 Task: Find connections with filter location Manta with filter topic #coronaviruswith filter profile language English with filter current company AMOREPACIFIC with filter school Dr.Mahalingam College of Engineering and Technology with filter industry Individual and Family Services with filter service category Consulting with filter keywords title Telephone Operator
Action: Mouse moved to (551, 75)
Screenshot: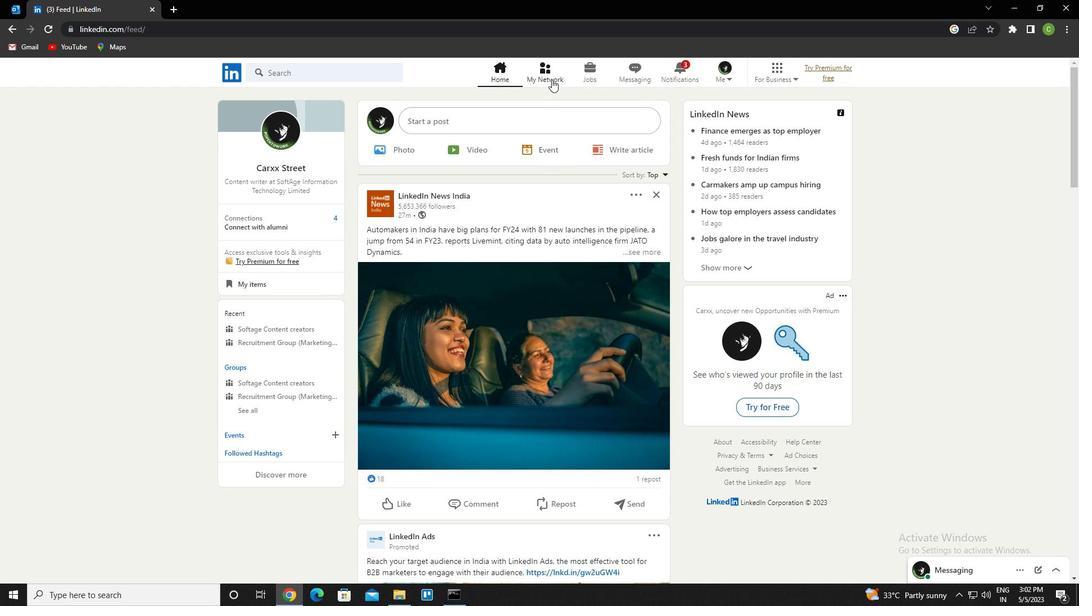 
Action: Mouse pressed left at (551, 75)
Screenshot: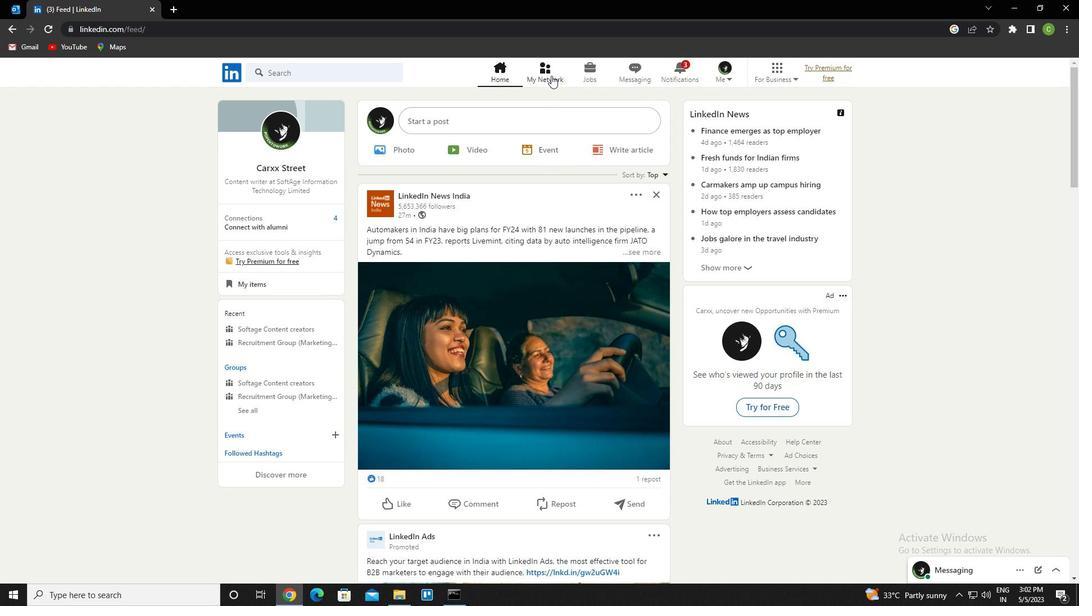 
Action: Mouse moved to (327, 138)
Screenshot: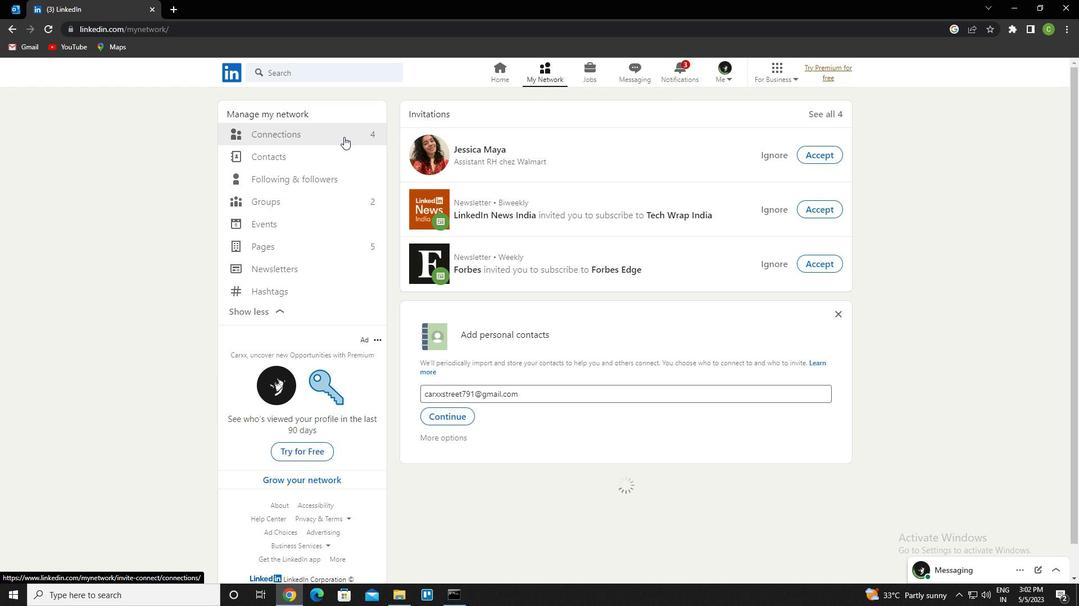 
Action: Mouse pressed left at (327, 138)
Screenshot: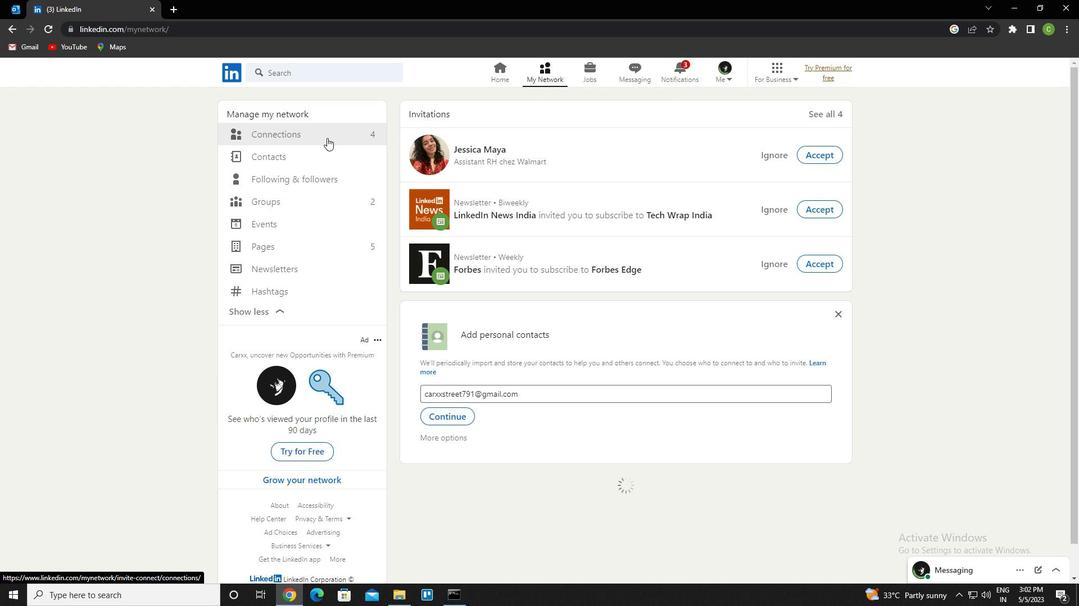 
Action: Mouse moved to (635, 129)
Screenshot: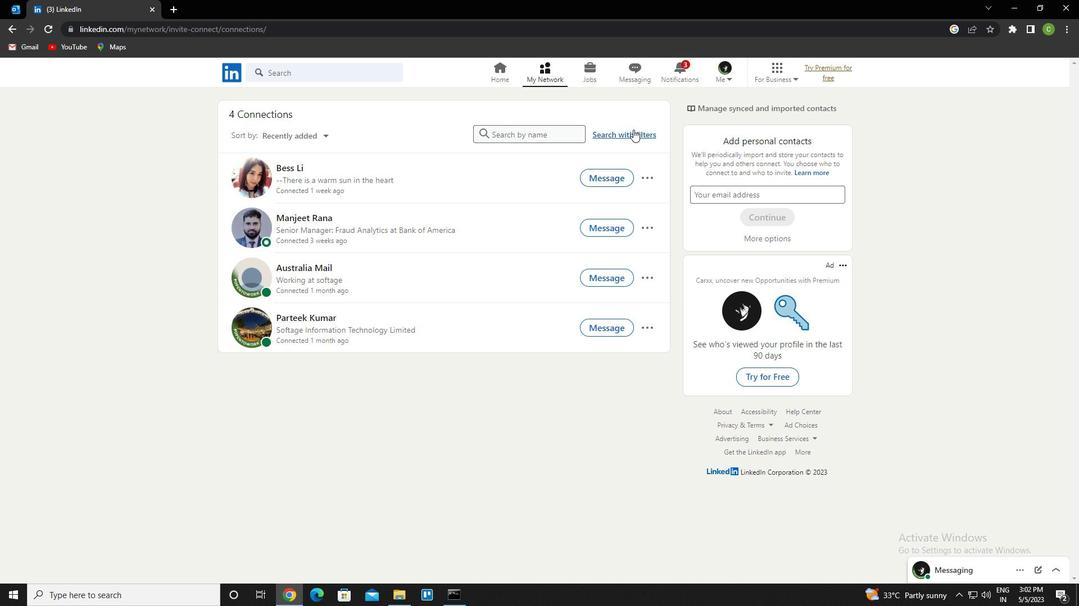 
Action: Mouse pressed left at (635, 129)
Screenshot: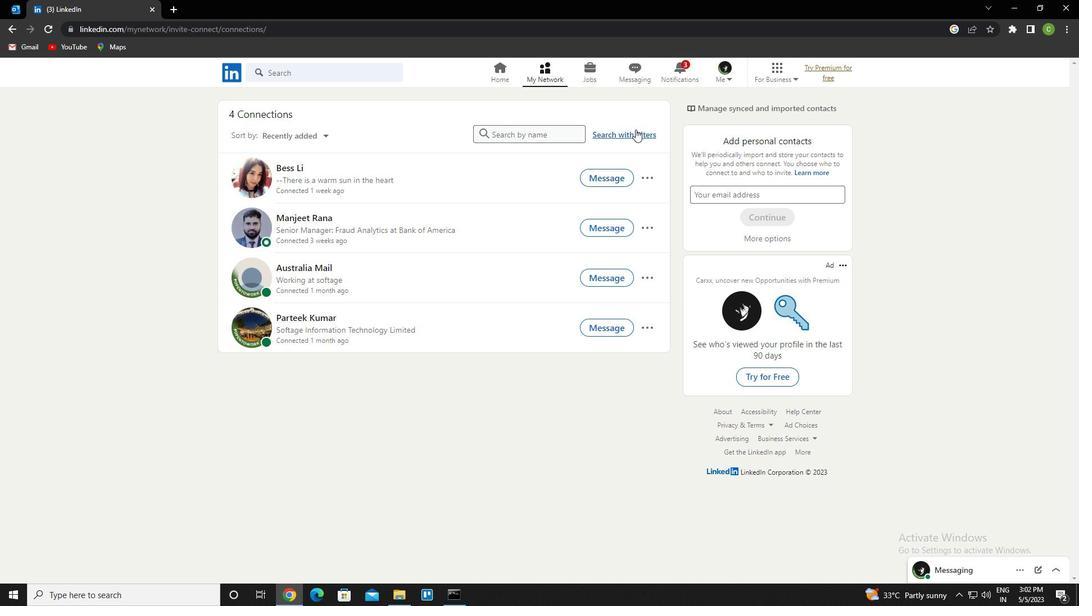 
Action: Mouse moved to (574, 102)
Screenshot: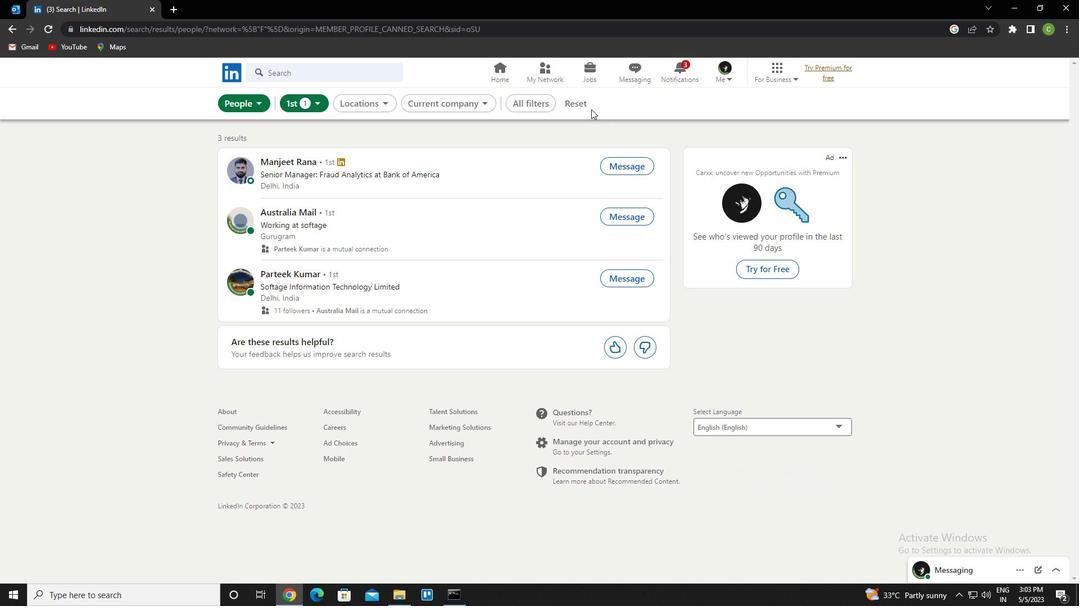 
Action: Mouse pressed left at (574, 102)
Screenshot: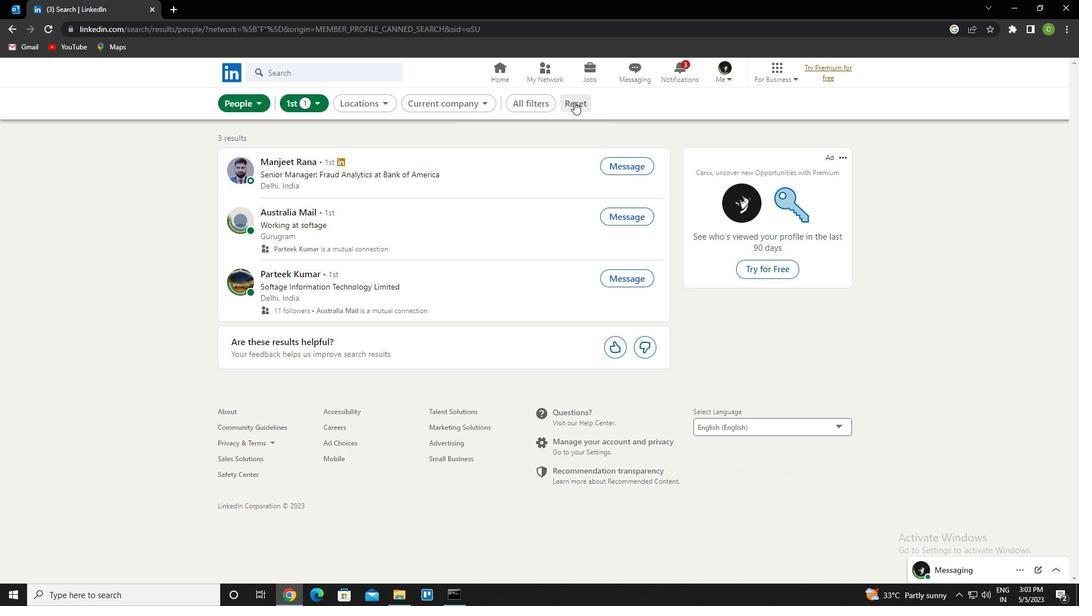
Action: Mouse moved to (564, 104)
Screenshot: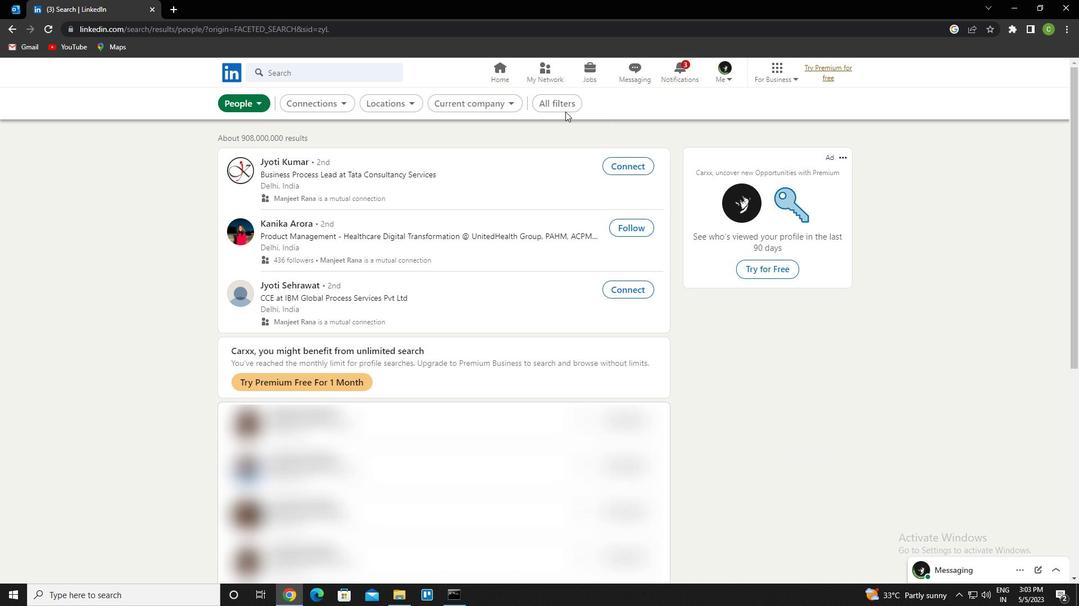 
Action: Mouse pressed left at (564, 104)
Screenshot: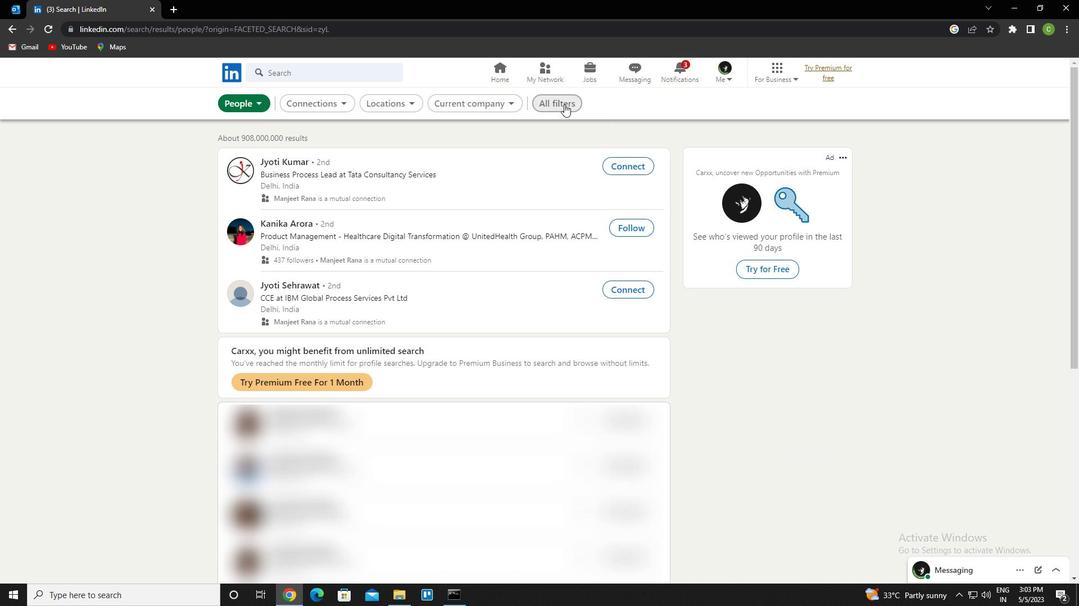
Action: Mouse moved to (880, 404)
Screenshot: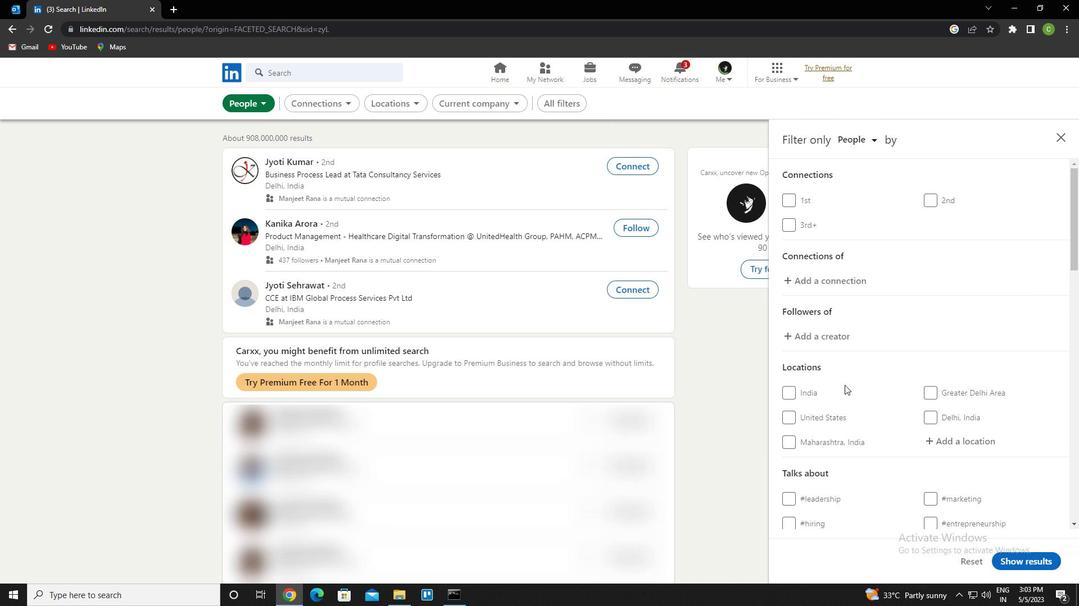 
Action: Mouse scrolled (880, 403) with delta (0, 0)
Screenshot: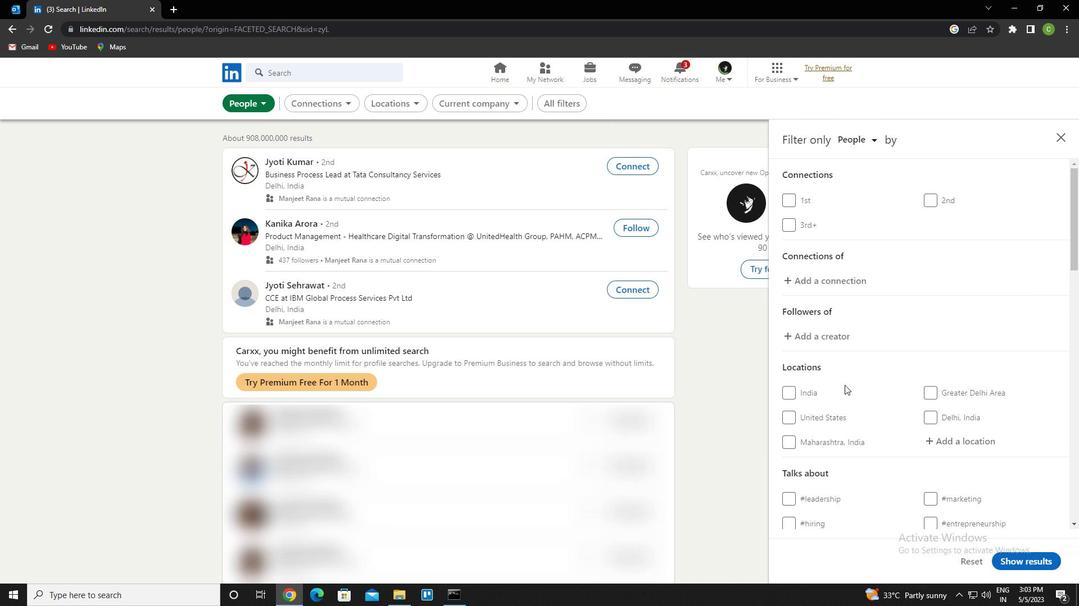 
Action: Mouse scrolled (880, 403) with delta (0, 0)
Screenshot: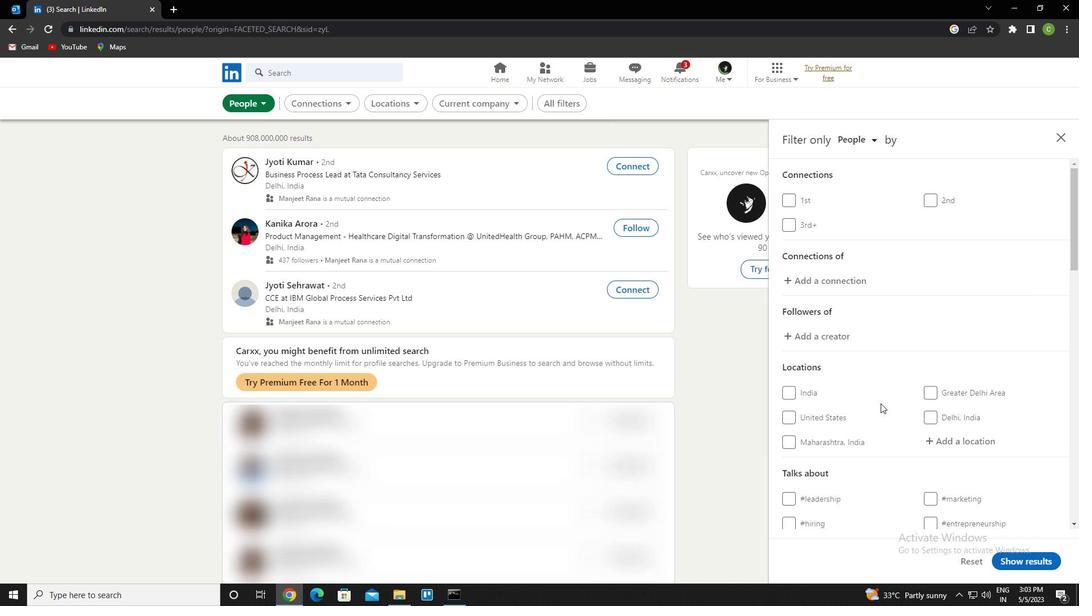 
Action: Mouse moved to (968, 327)
Screenshot: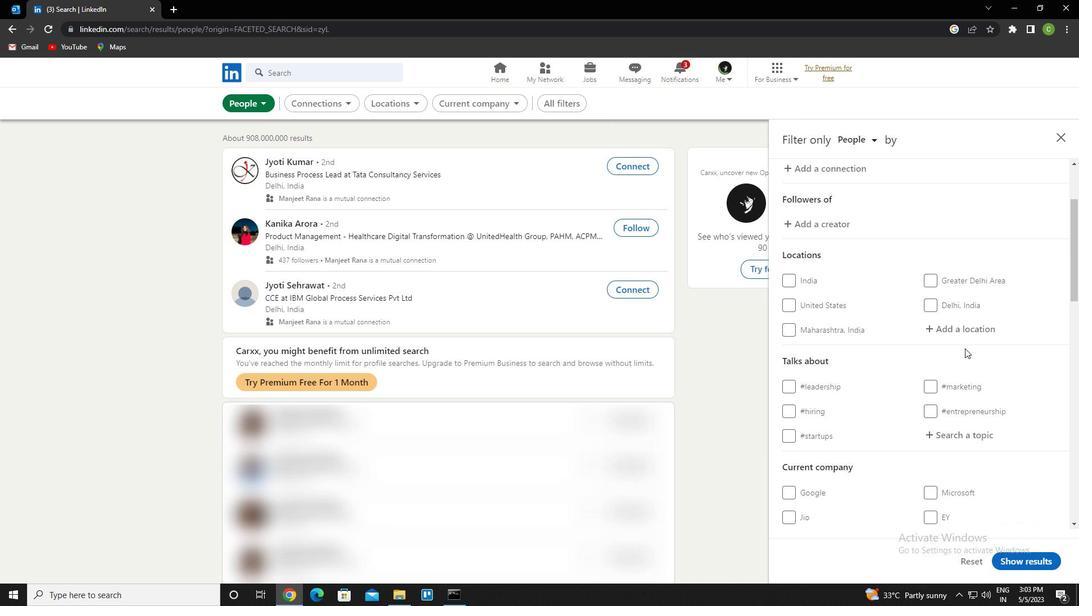 
Action: Mouse pressed left at (968, 327)
Screenshot: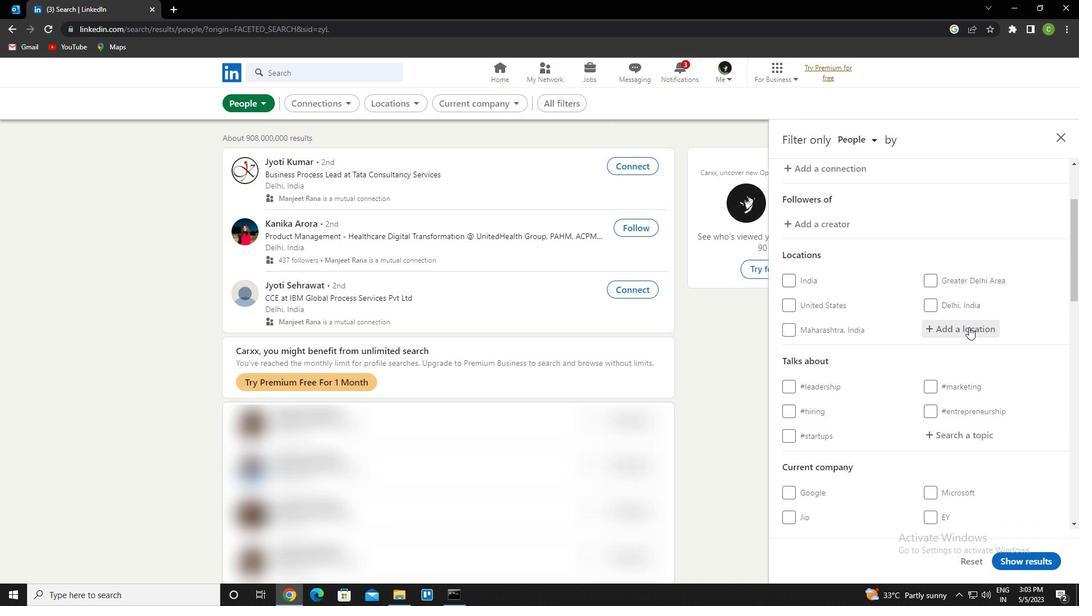 
Action: Key pressed <Key.caps_lock>m<Key.caps_lock>anta<Key.down><Key.enter>
Screenshot: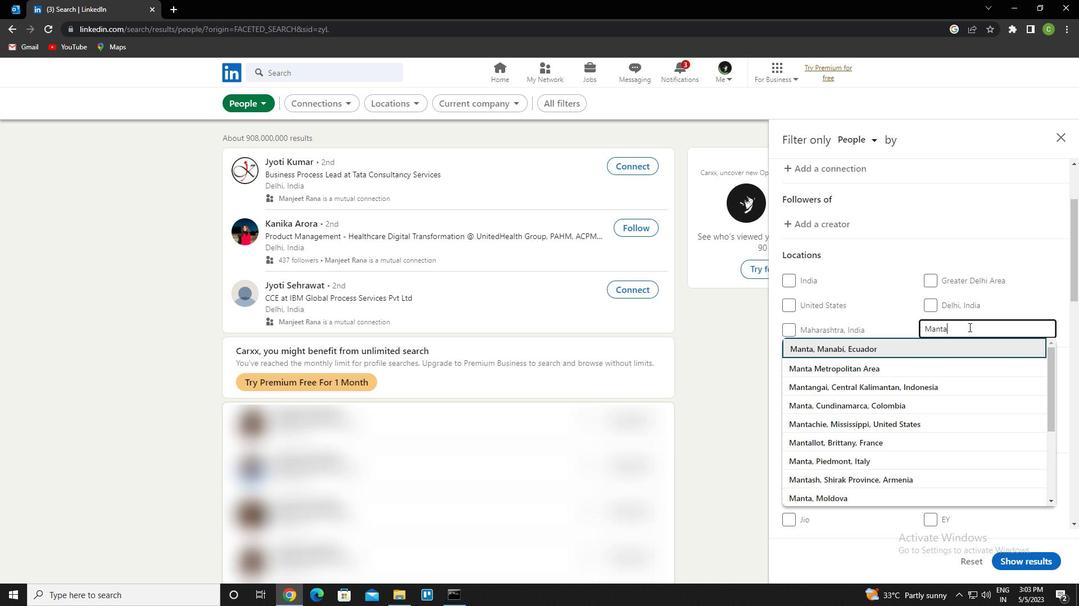 
Action: Mouse scrolled (968, 327) with delta (0, 0)
Screenshot: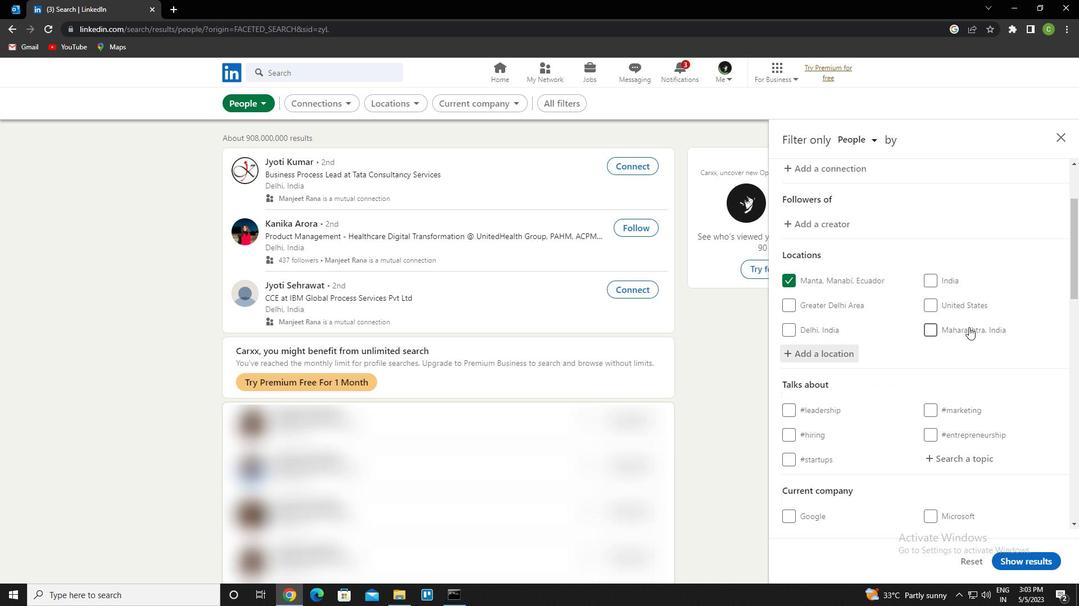 
Action: Mouse moved to (964, 402)
Screenshot: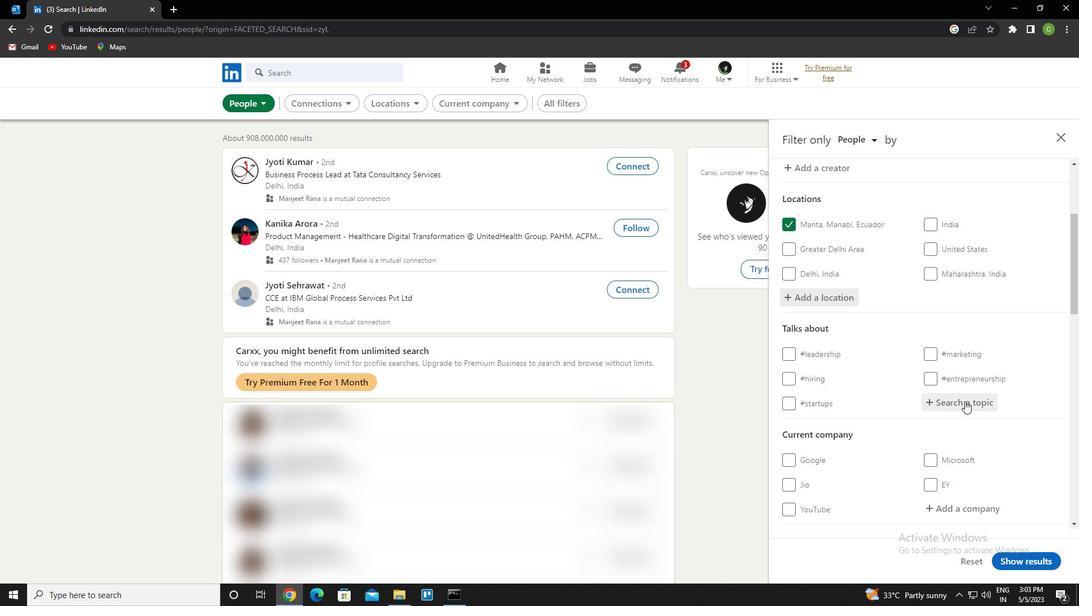
Action: Mouse pressed left at (964, 402)
Screenshot: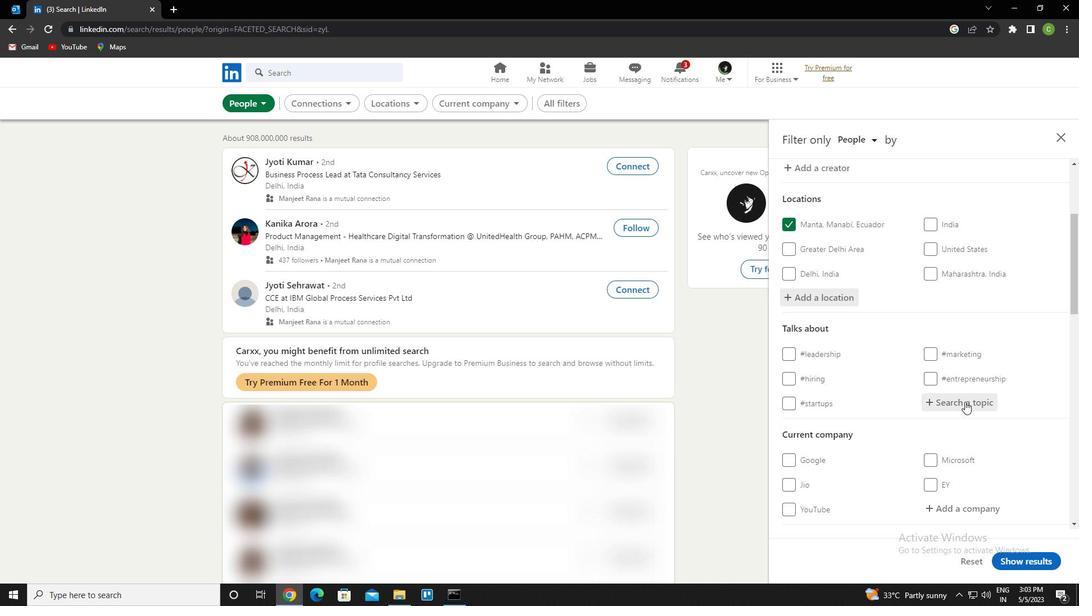
Action: Key pressed coronavirus<Key.left><Key.shift><Key.shift><Key.shift><Key.shift><Key.shift><Key.shift><Key.shift><Key.shift><Key.shift><Key.shift><Key.shift><Key.shift><Key.shift><Key.shift><Key.shift><Key.shift><Key.shift><Key.shift><Key.shift><Key.shift>ctrl+3<Key.enter>
Screenshot: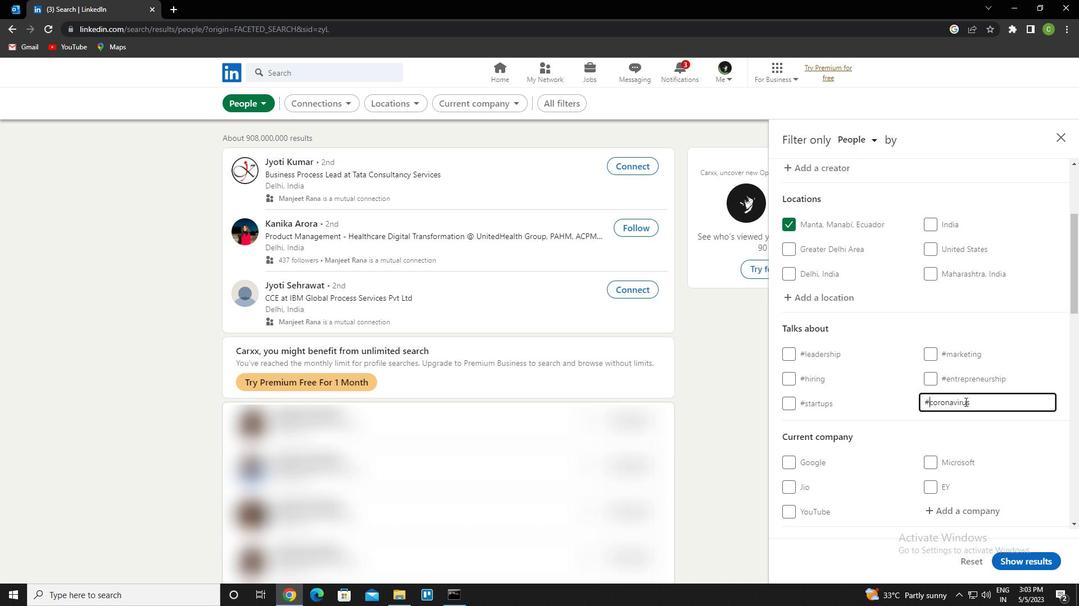 
Action: Mouse moved to (981, 378)
Screenshot: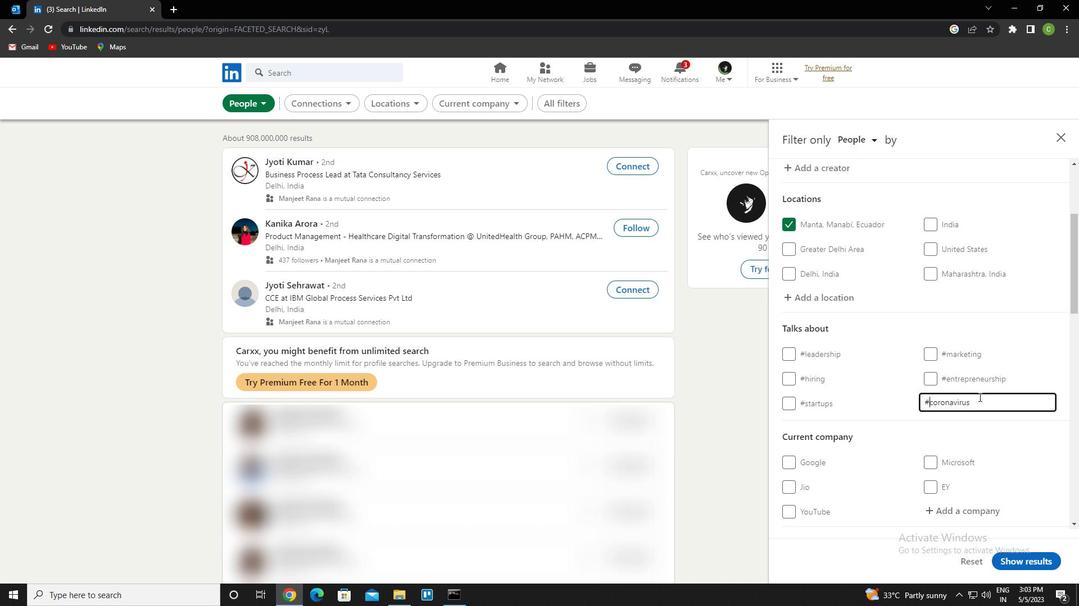 
Action: Mouse scrolled (981, 378) with delta (0, 0)
Screenshot: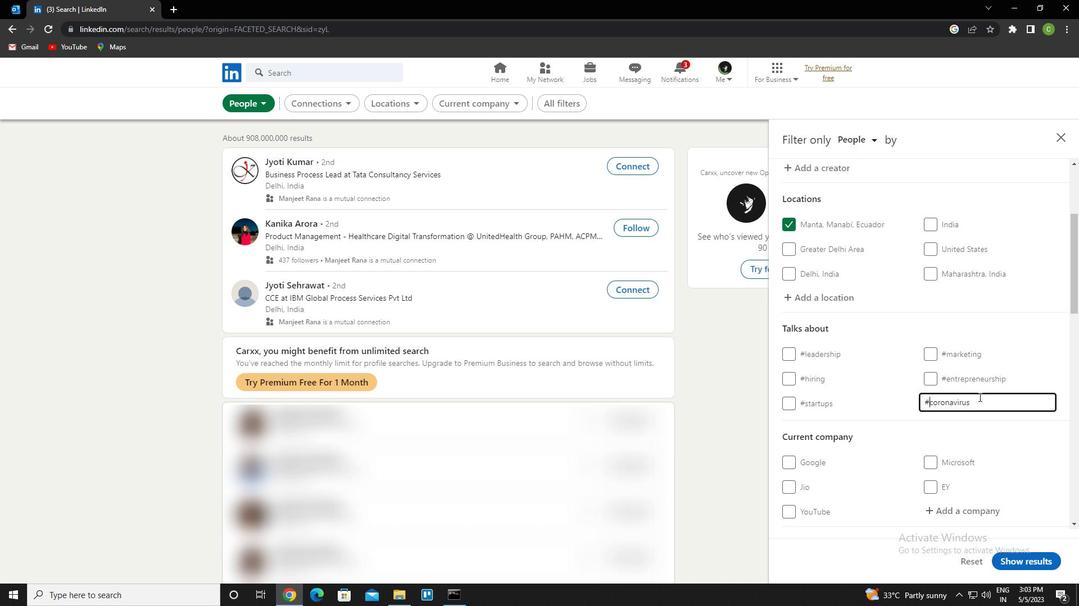 
Action: Mouse moved to (943, 365)
Screenshot: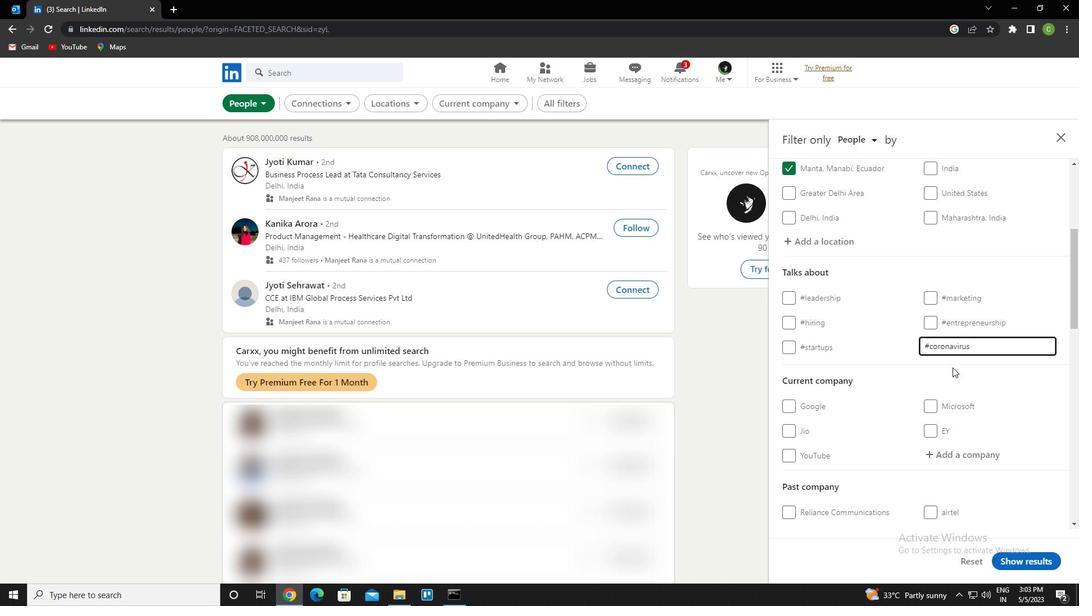 
Action: Mouse scrolled (943, 365) with delta (0, 0)
Screenshot: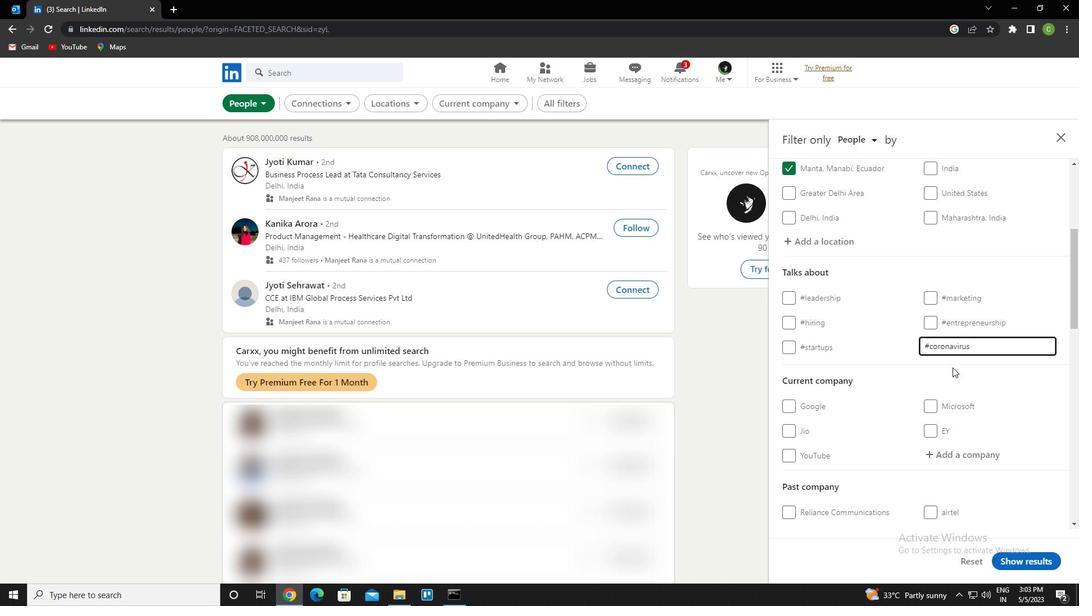 
Action: Mouse moved to (939, 365)
Screenshot: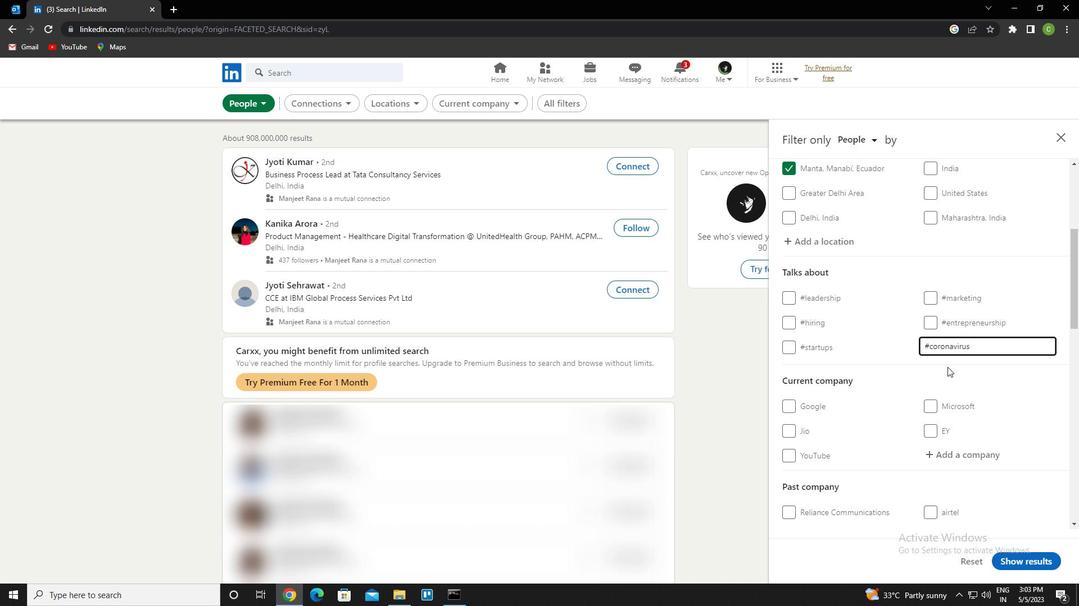 
Action: Mouse scrolled (939, 365) with delta (0, 0)
Screenshot: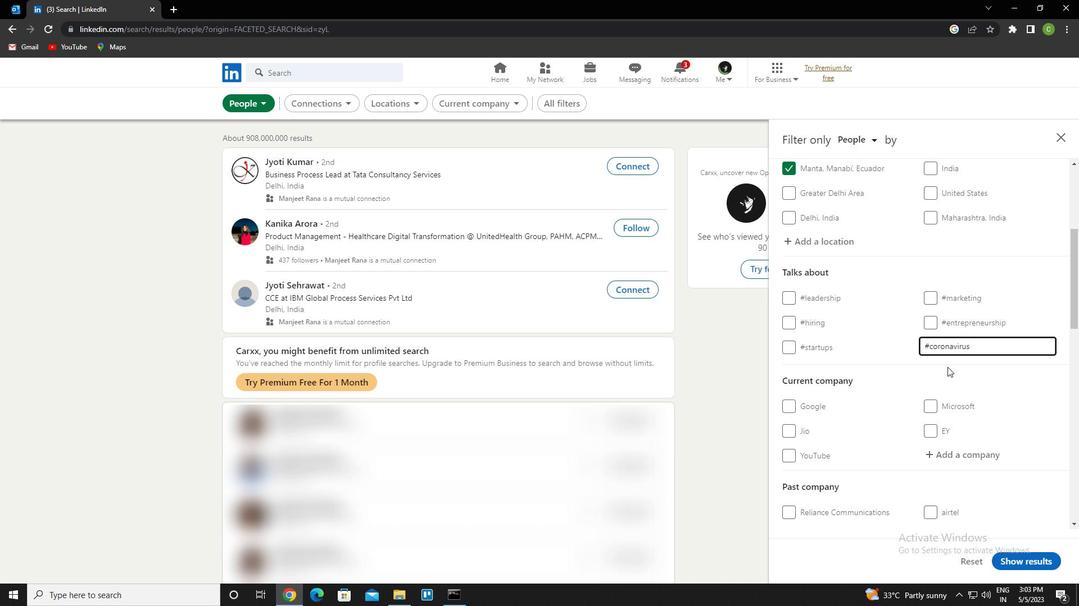 
Action: Mouse moved to (938, 365)
Screenshot: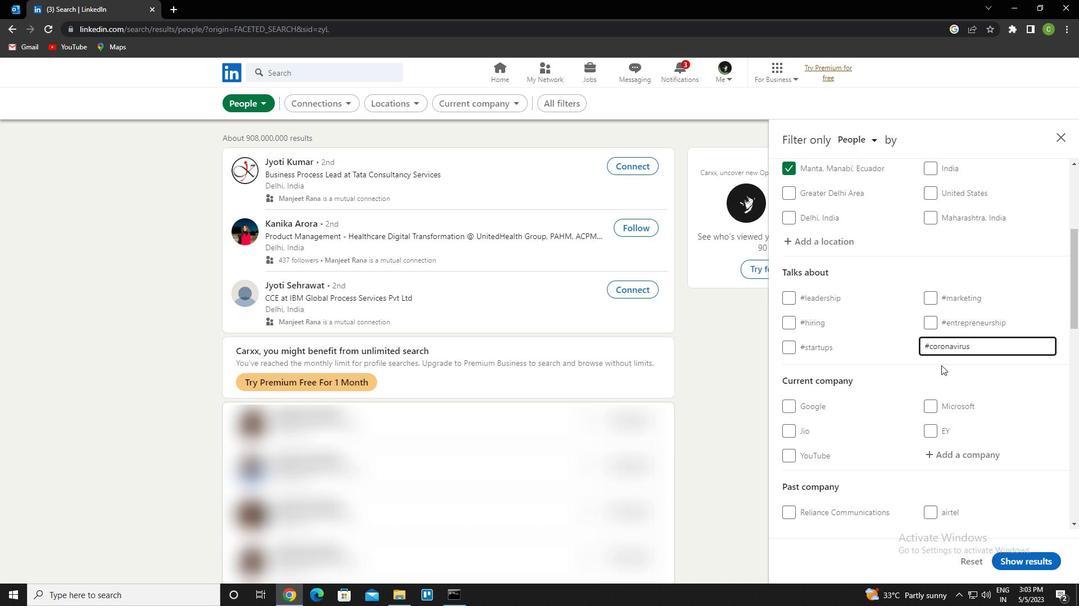 
Action: Mouse scrolled (938, 365) with delta (0, 0)
Screenshot: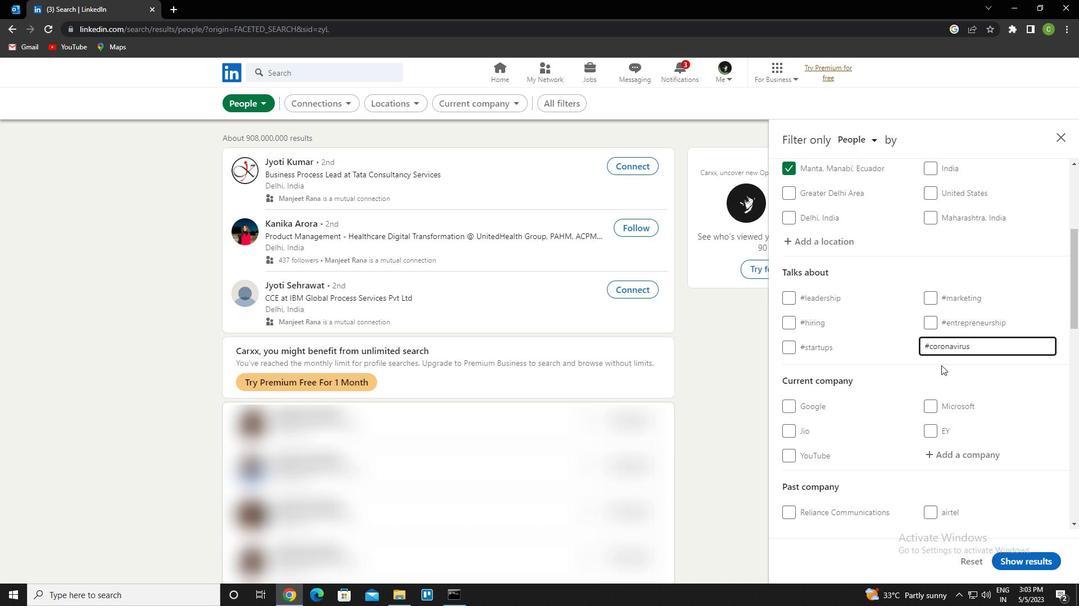 
Action: Mouse moved to (934, 364)
Screenshot: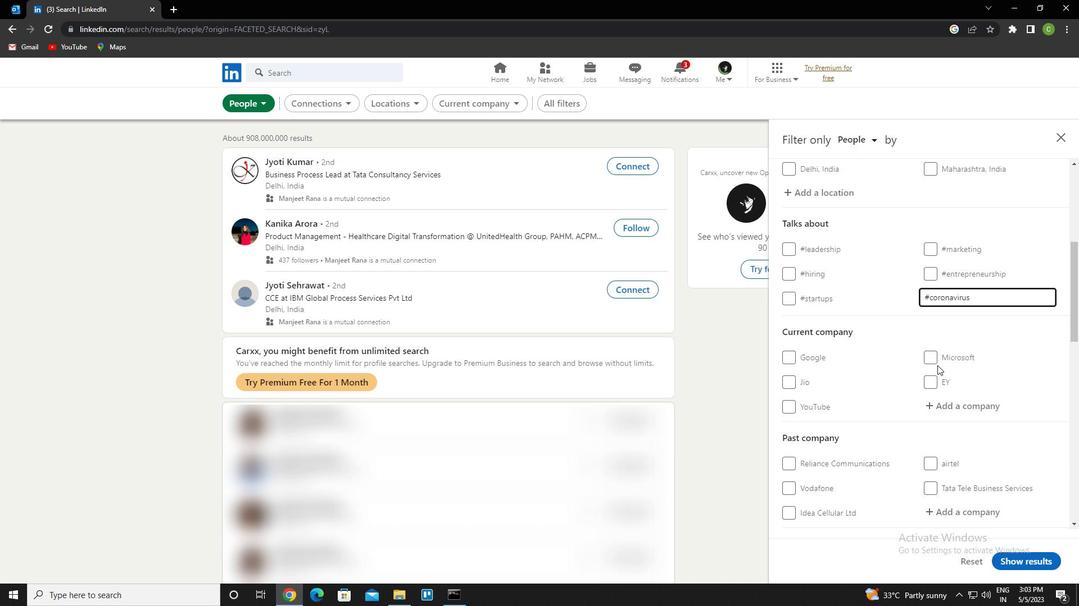 
Action: Mouse scrolled (934, 363) with delta (0, 0)
Screenshot: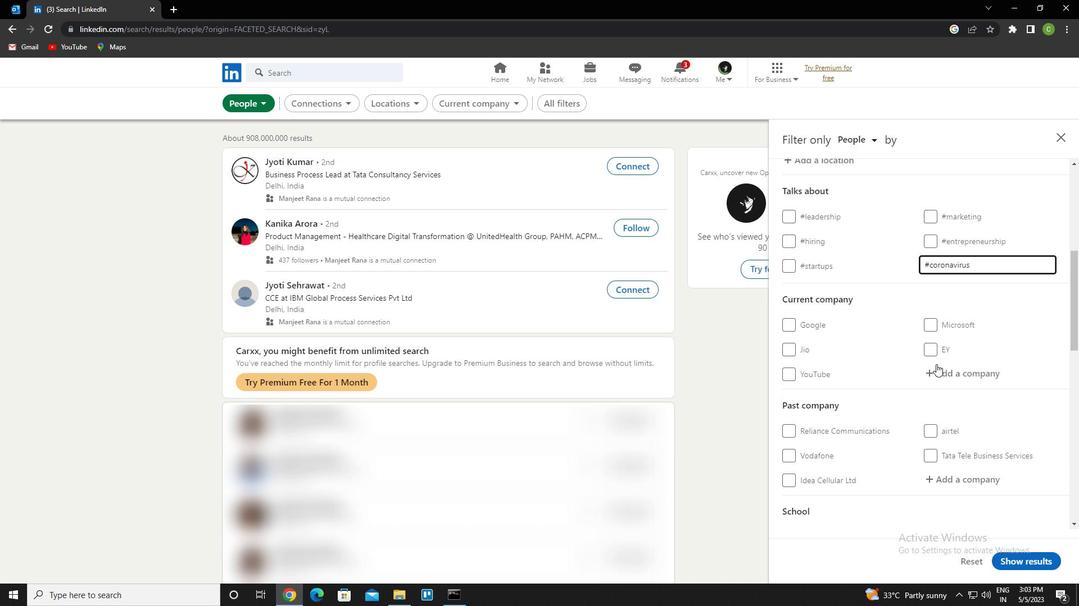 
Action: Mouse moved to (932, 364)
Screenshot: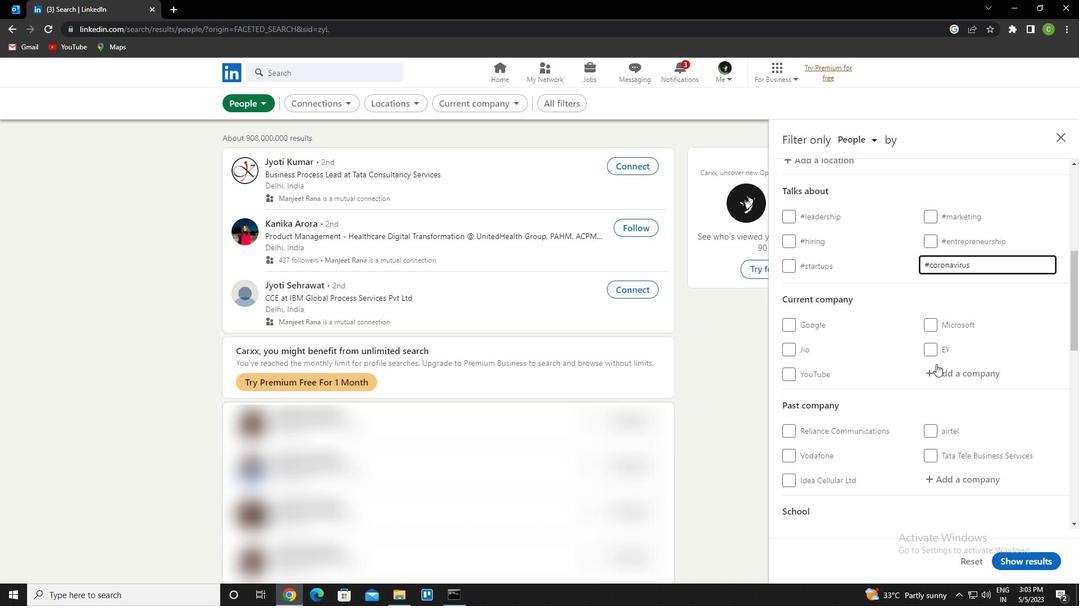 
Action: Mouse scrolled (932, 363) with delta (0, 0)
Screenshot: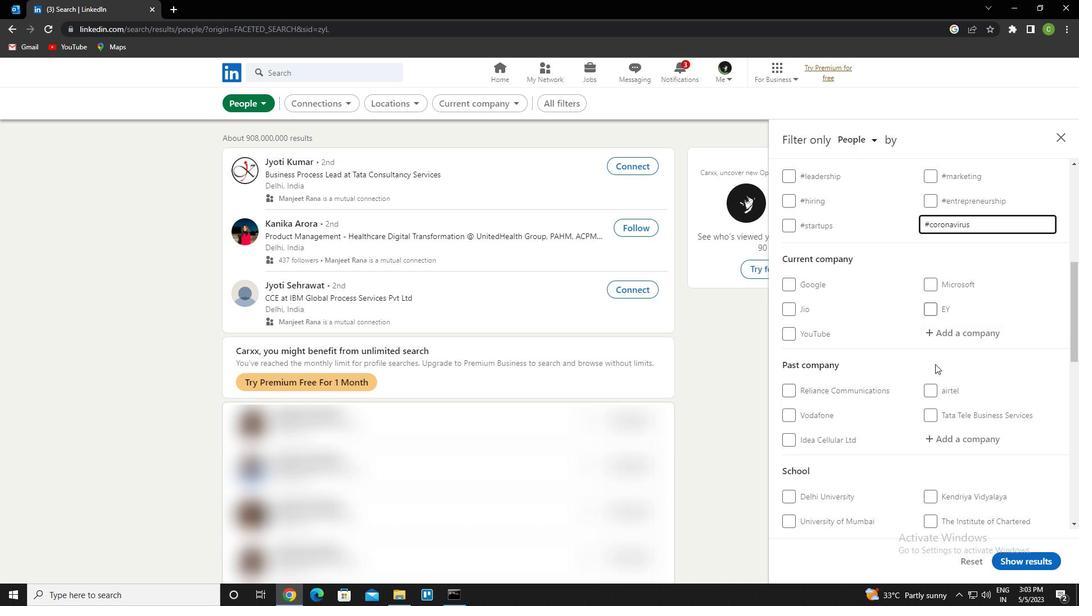 
Action: Mouse moved to (932, 364)
Screenshot: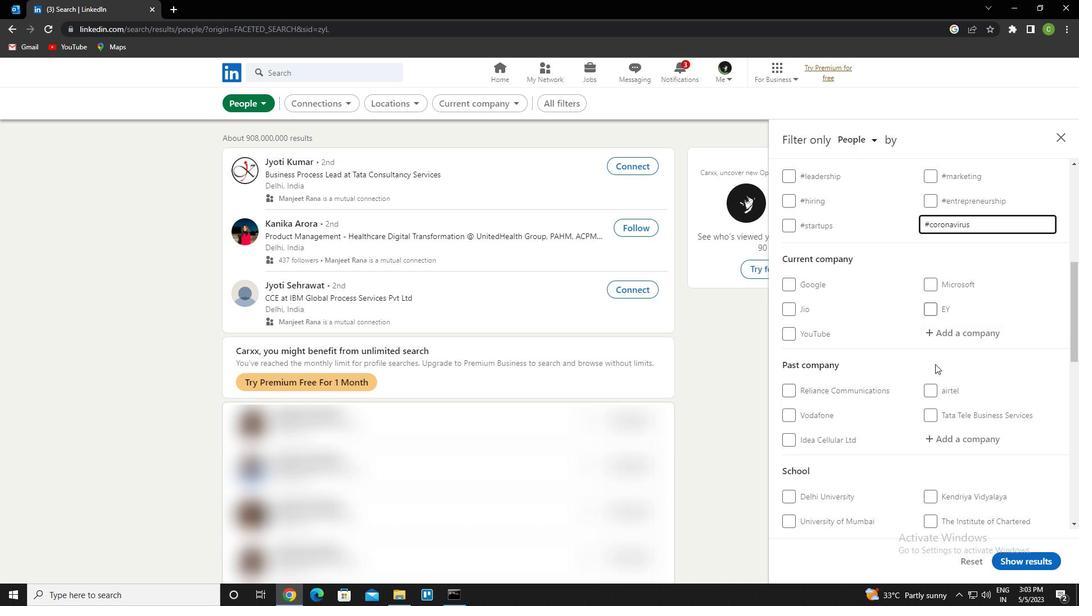 
Action: Mouse scrolled (932, 363) with delta (0, 0)
Screenshot: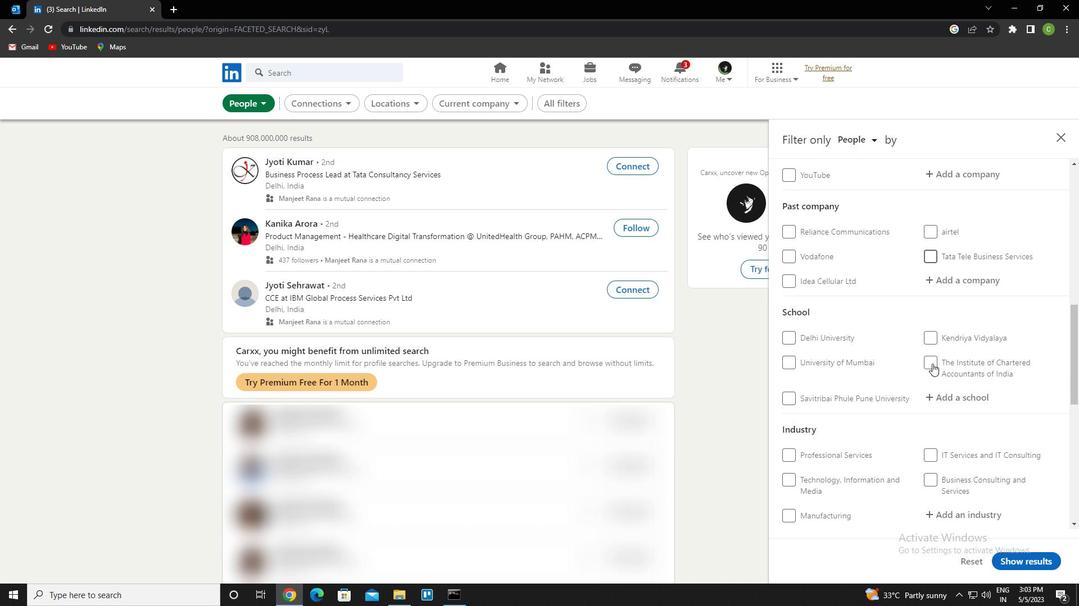 
Action: Mouse moved to (930, 364)
Screenshot: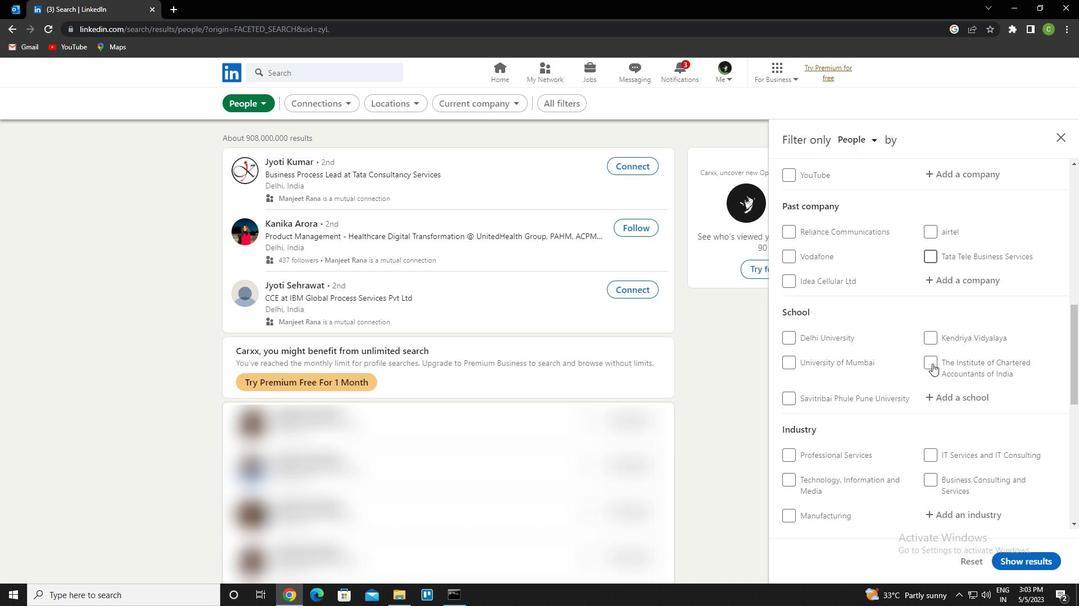 
Action: Mouse scrolled (930, 363) with delta (0, 0)
Screenshot: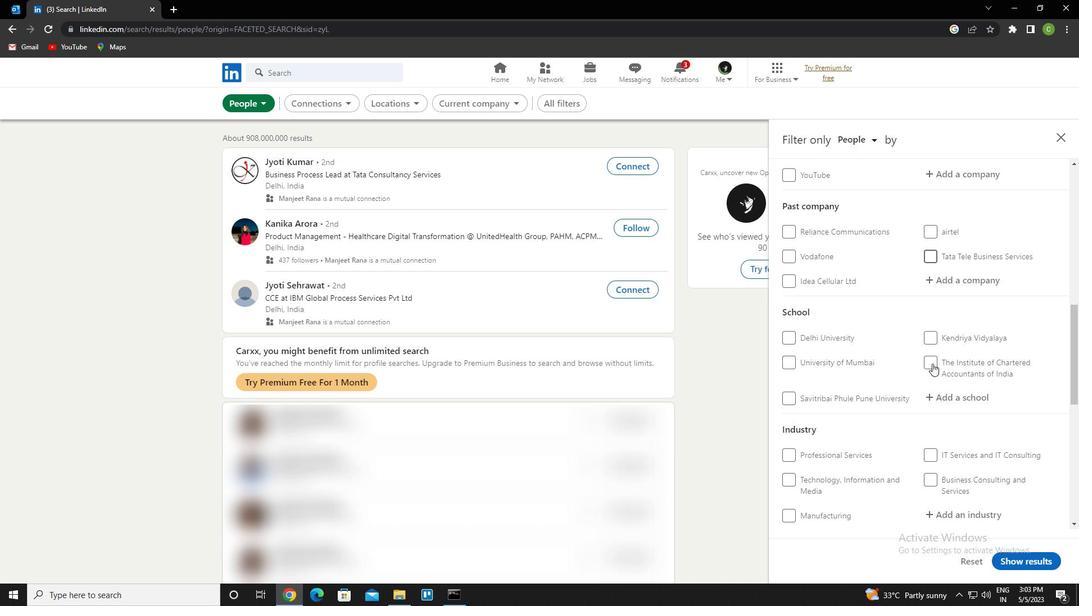 
Action: Mouse moved to (923, 370)
Screenshot: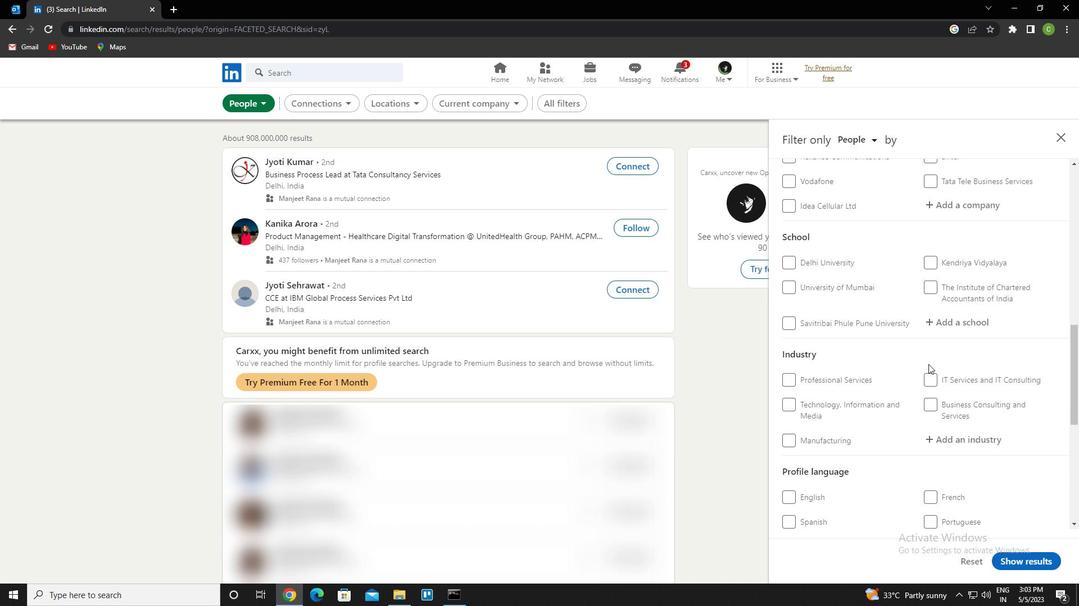 
Action: Mouse scrolled (923, 370) with delta (0, 0)
Screenshot: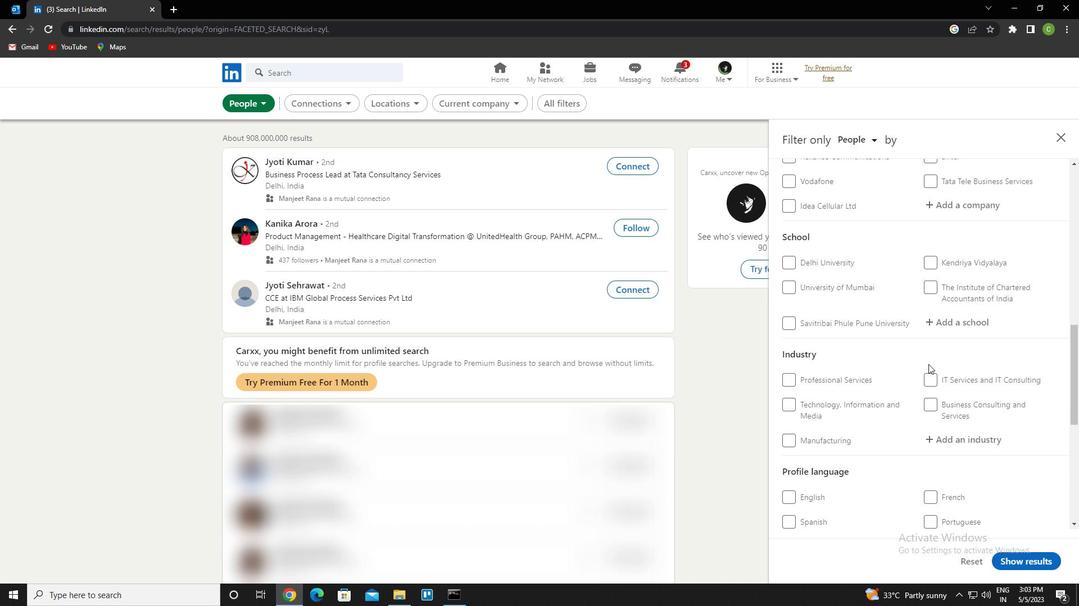 
Action: Mouse moved to (791, 404)
Screenshot: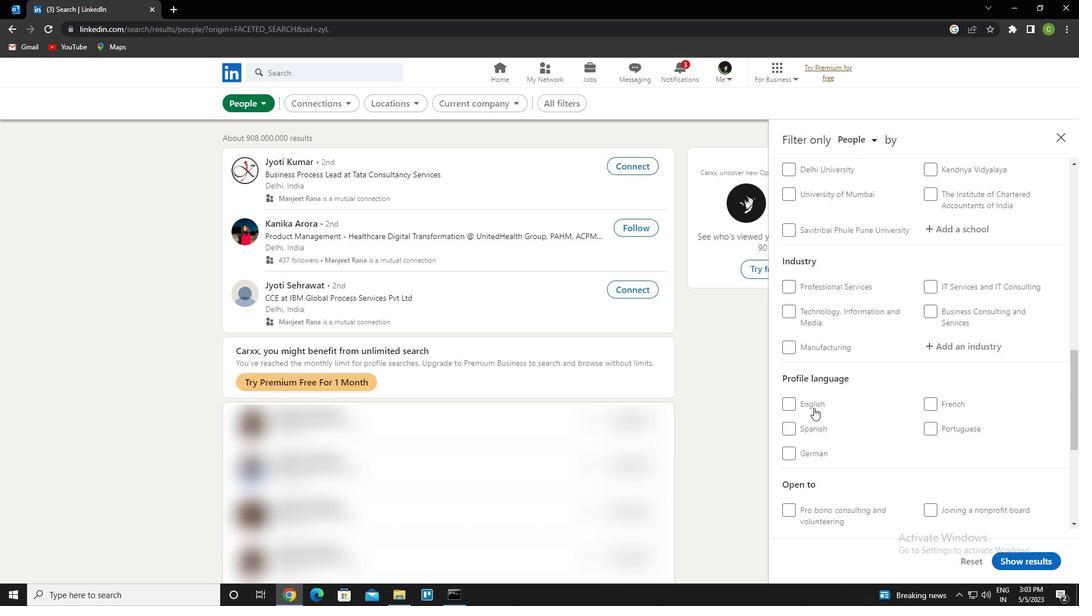 
Action: Mouse pressed left at (791, 404)
Screenshot: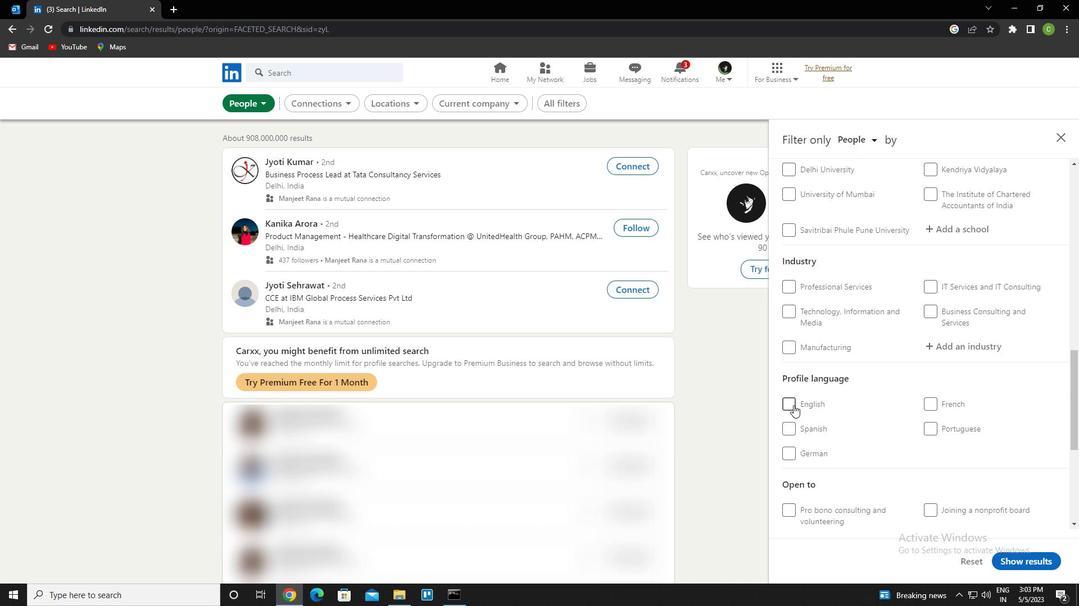 
Action: Mouse moved to (854, 396)
Screenshot: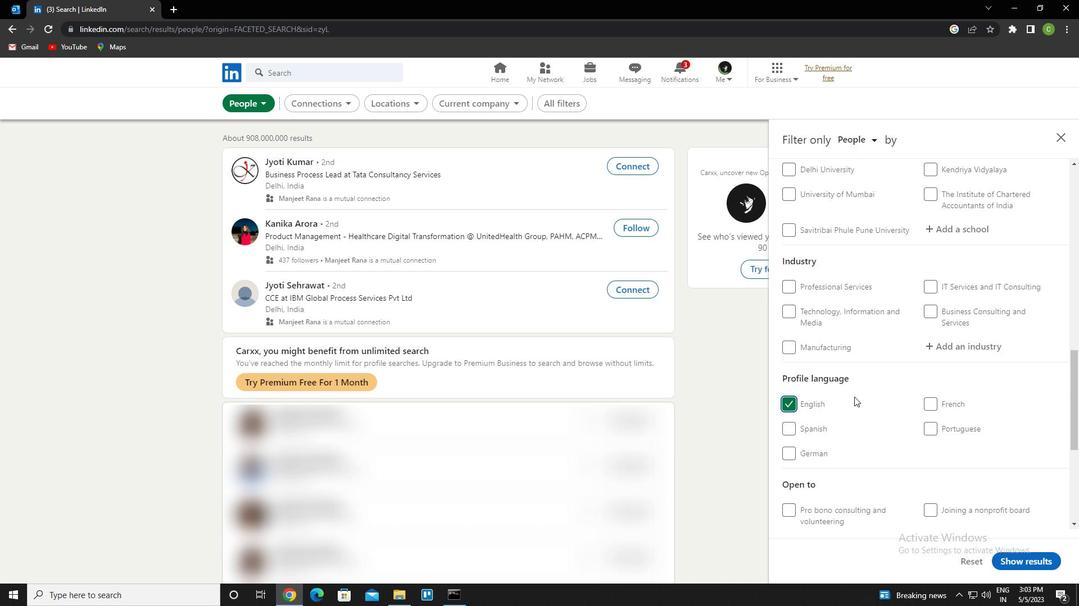 
Action: Mouse scrolled (854, 396) with delta (0, 0)
Screenshot: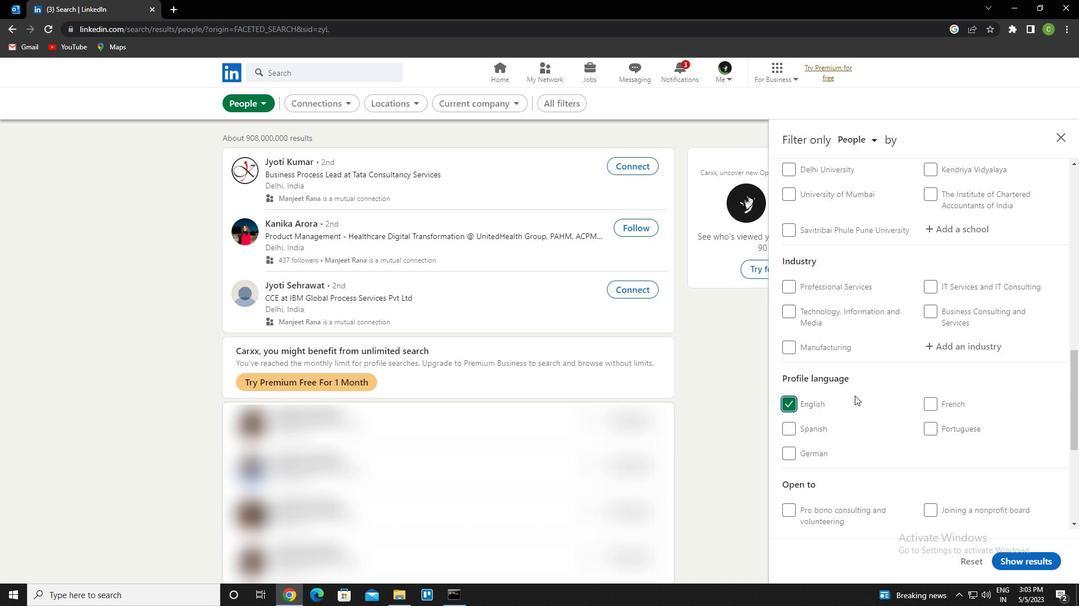 
Action: Mouse scrolled (854, 396) with delta (0, 0)
Screenshot: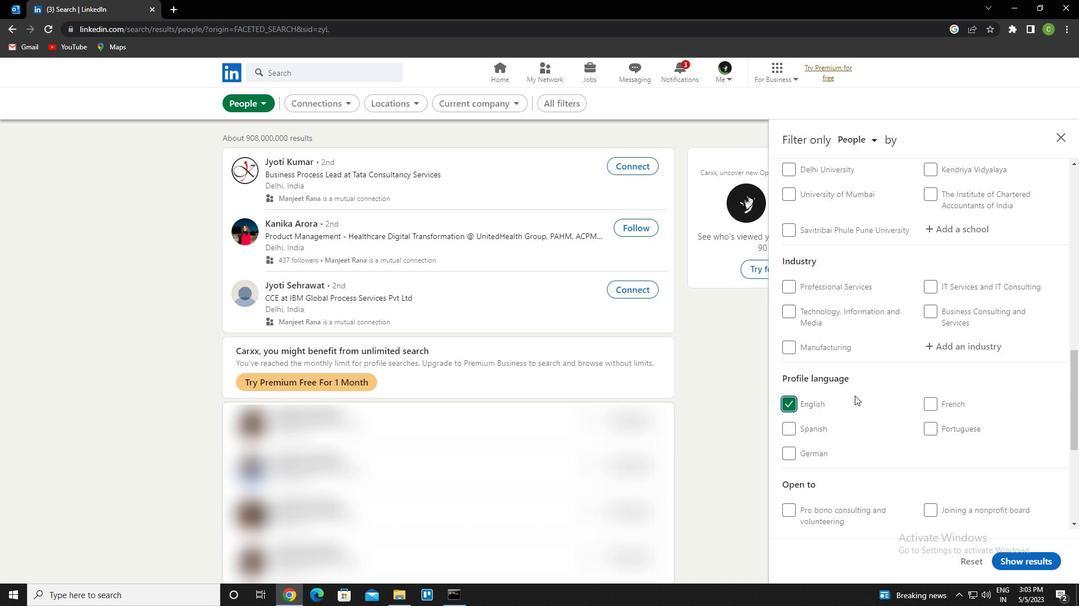 
Action: Mouse scrolled (854, 396) with delta (0, 0)
Screenshot: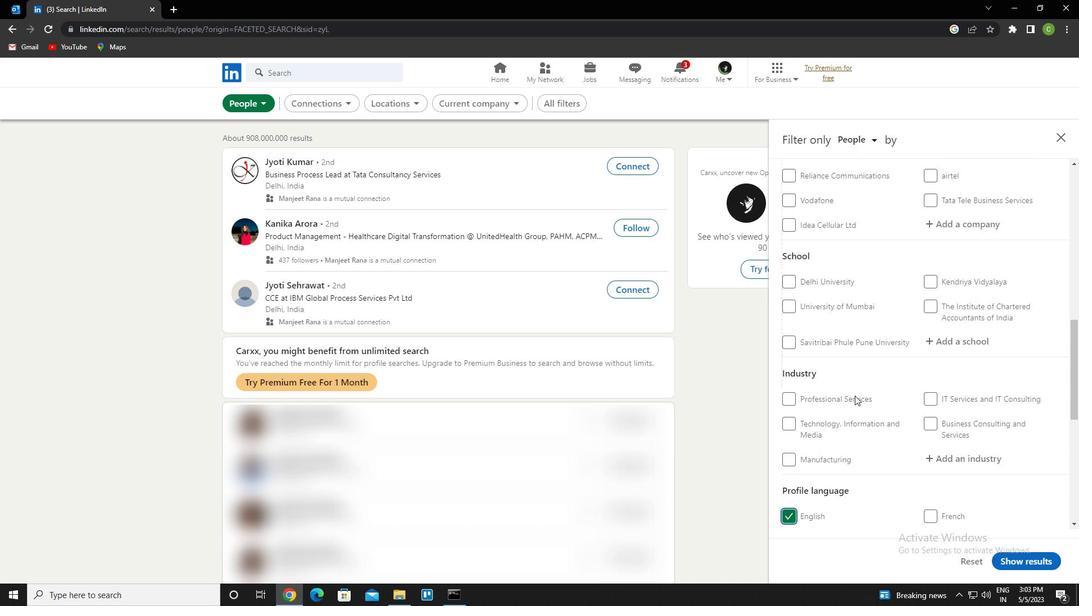 
Action: Mouse scrolled (854, 396) with delta (0, 0)
Screenshot: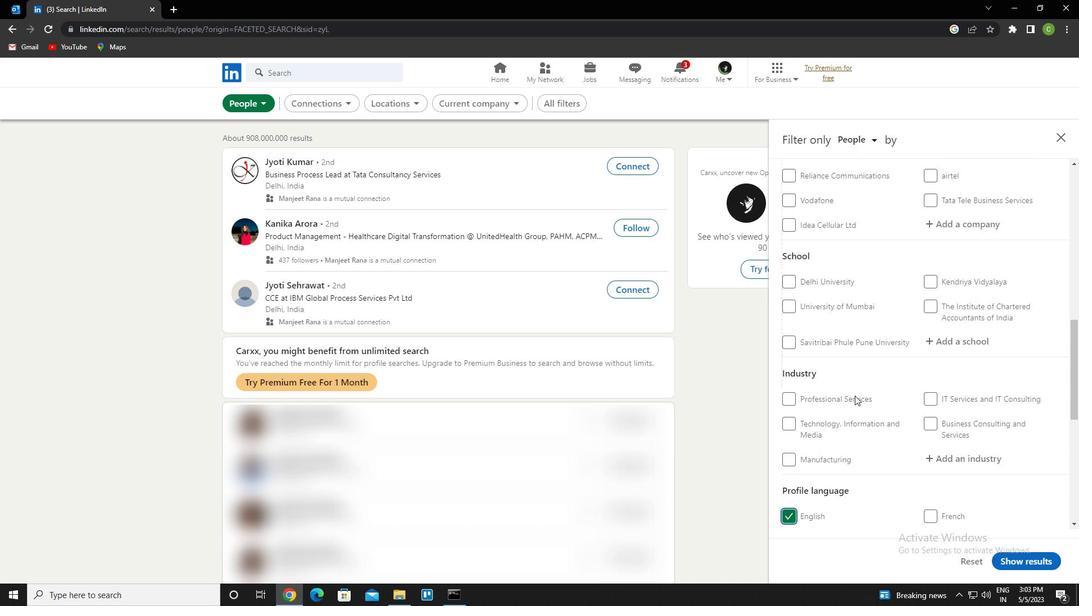 
Action: Mouse scrolled (854, 396) with delta (0, 0)
Screenshot: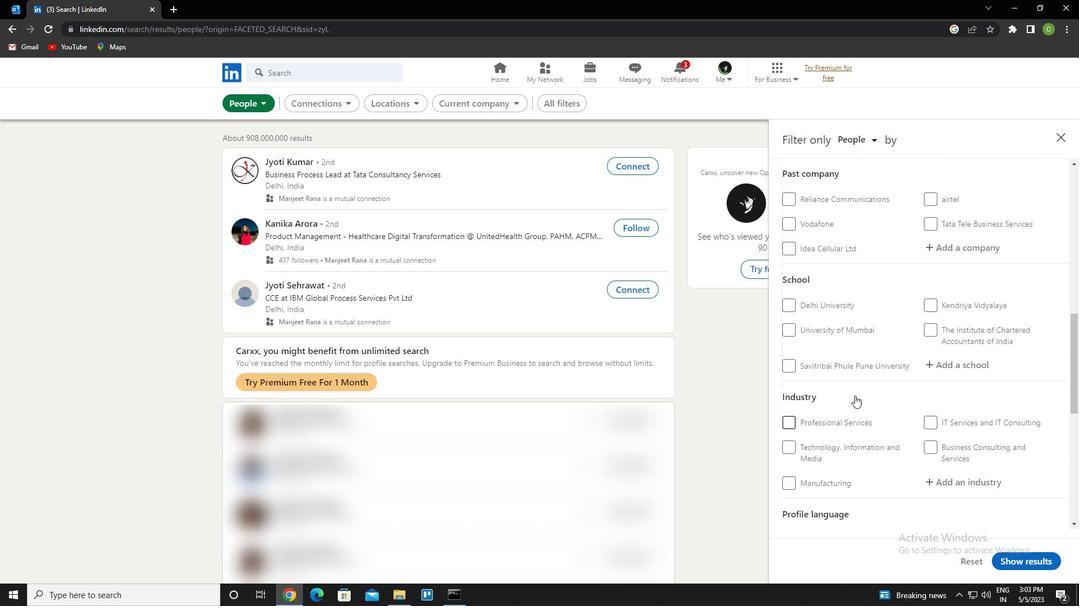 
Action: Mouse scrolled (854, 396) with delta (0, 0)
Screenshot: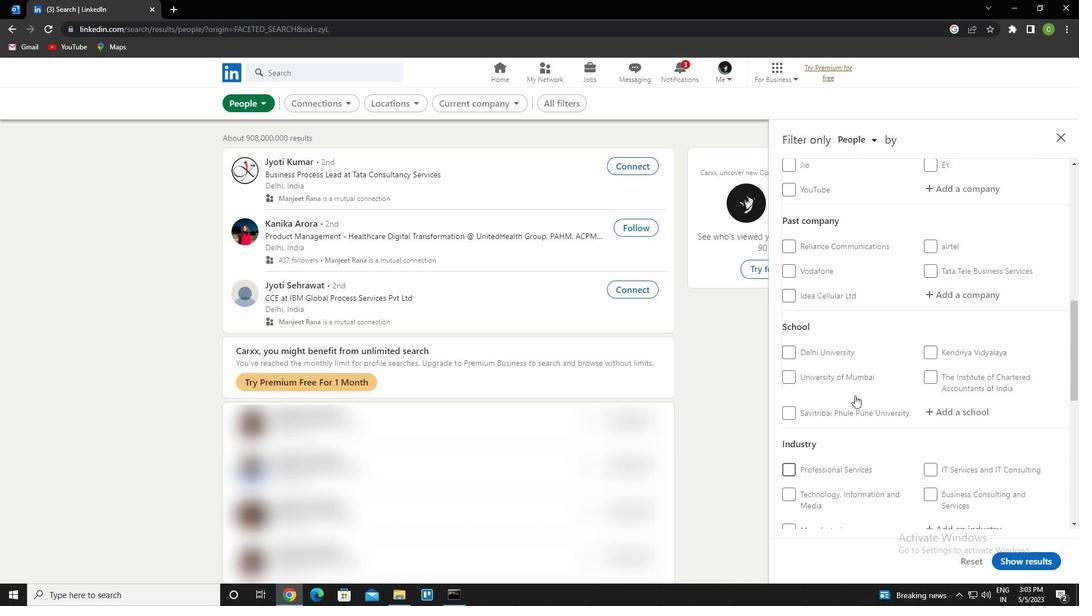 
Action: Mouse scrolled (854, 396) with delta (0, 0)
Screenshot: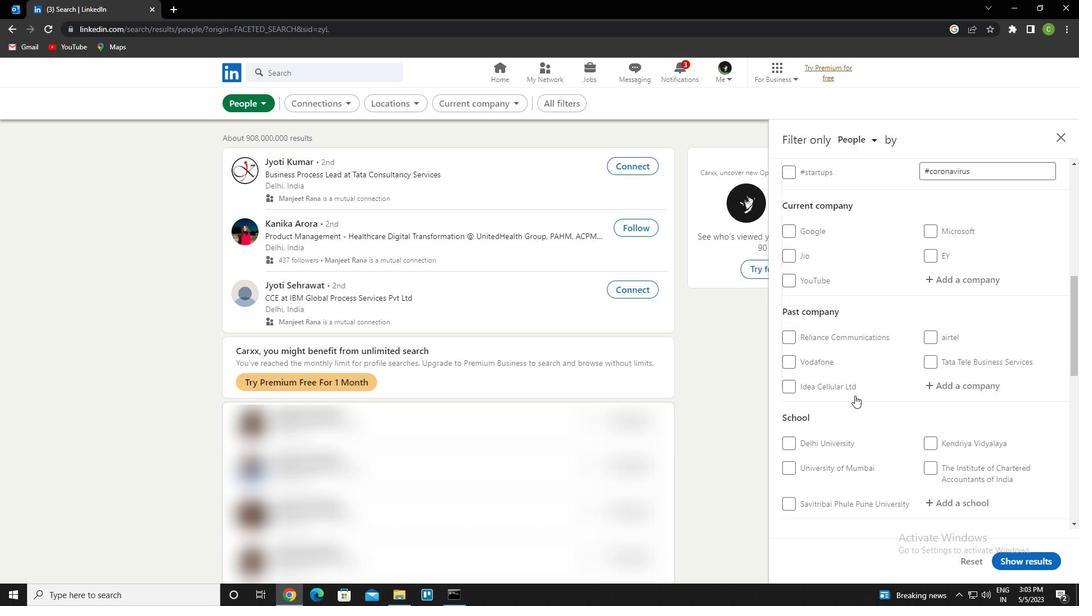
Action: Mouse moved to (939, 398)
Screenshot: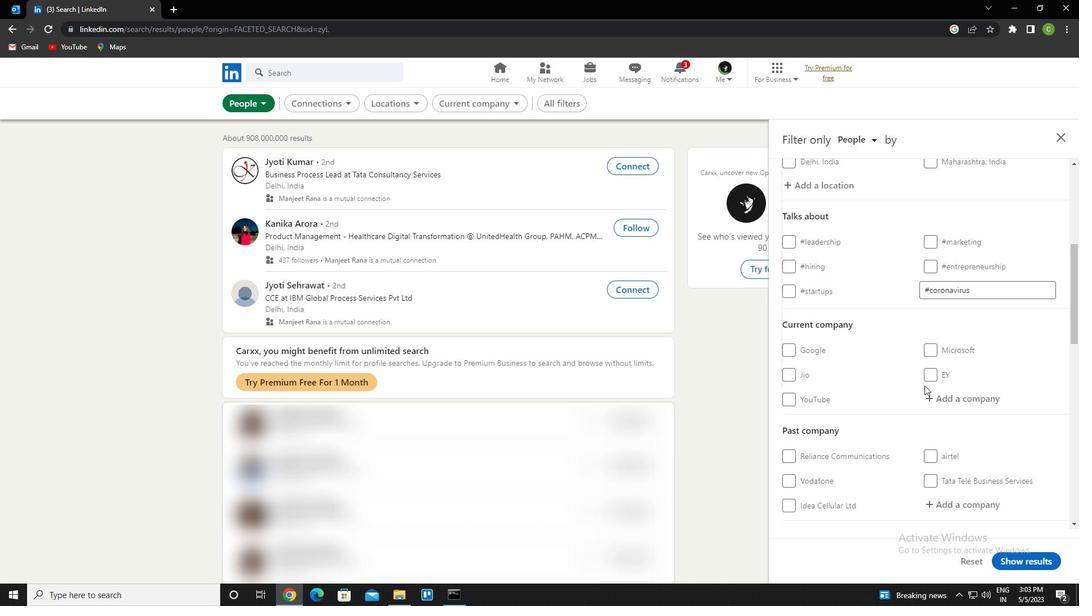 
Action: Mouse pressed left at (939, 398)
Screenshot: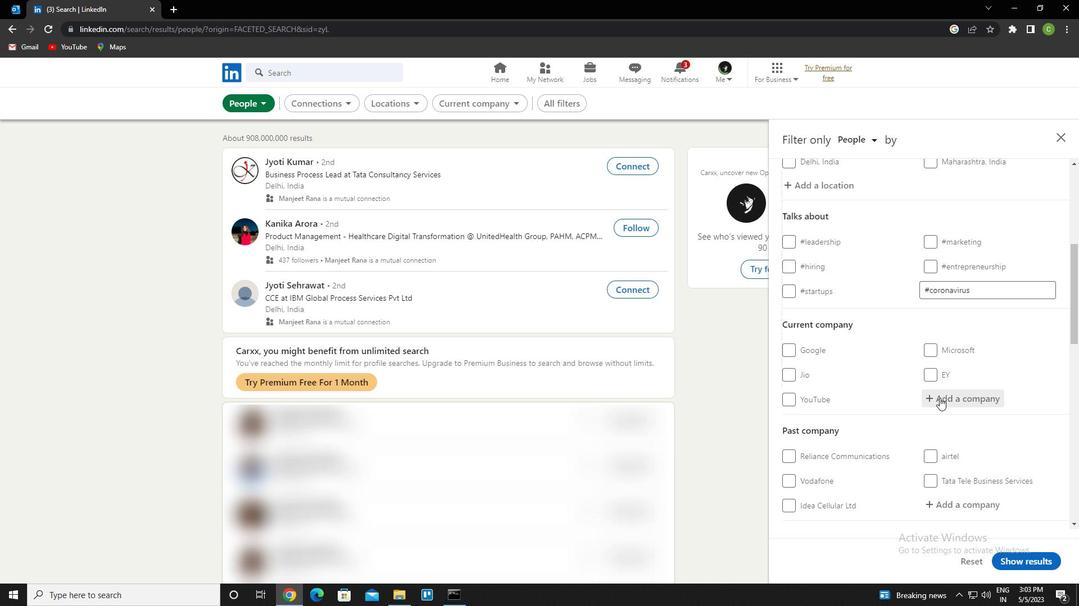 
Action: Key pressed <Key.caps_lock>AMOREPACIFIC<Key.down><Key.enter>
Screenshot: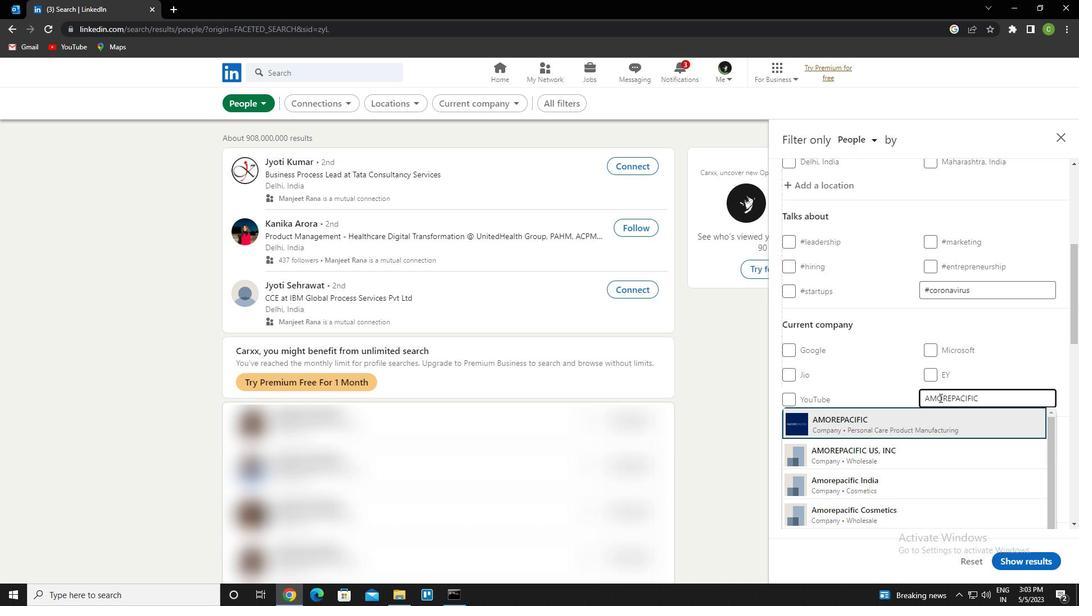 
Action: Mouse scrolled (939, 397) with delta (0, 0)
Screenshot: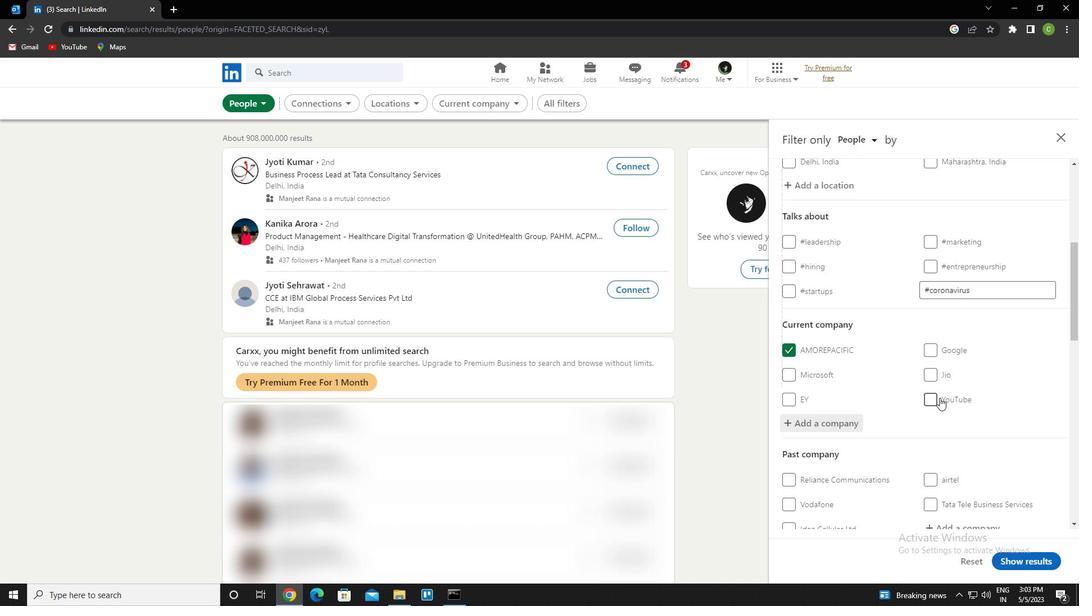 
Action: Mouse scrolled (939, 397) with delta (0, 0)
Screenshot: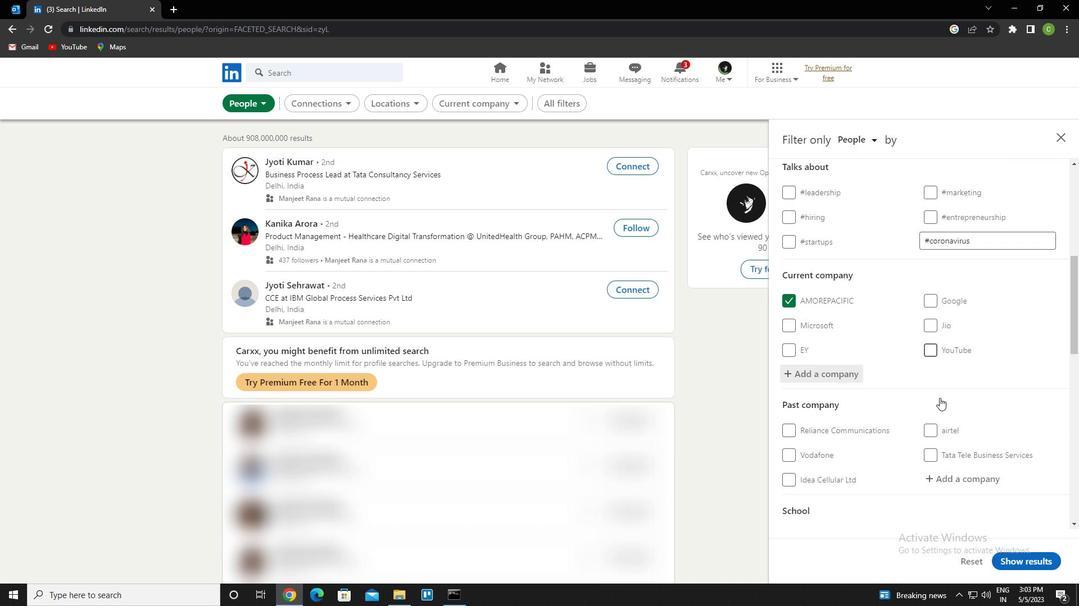 
Action: Mouse scrolled (939, 397) with delta (0, 0)
Screenshot: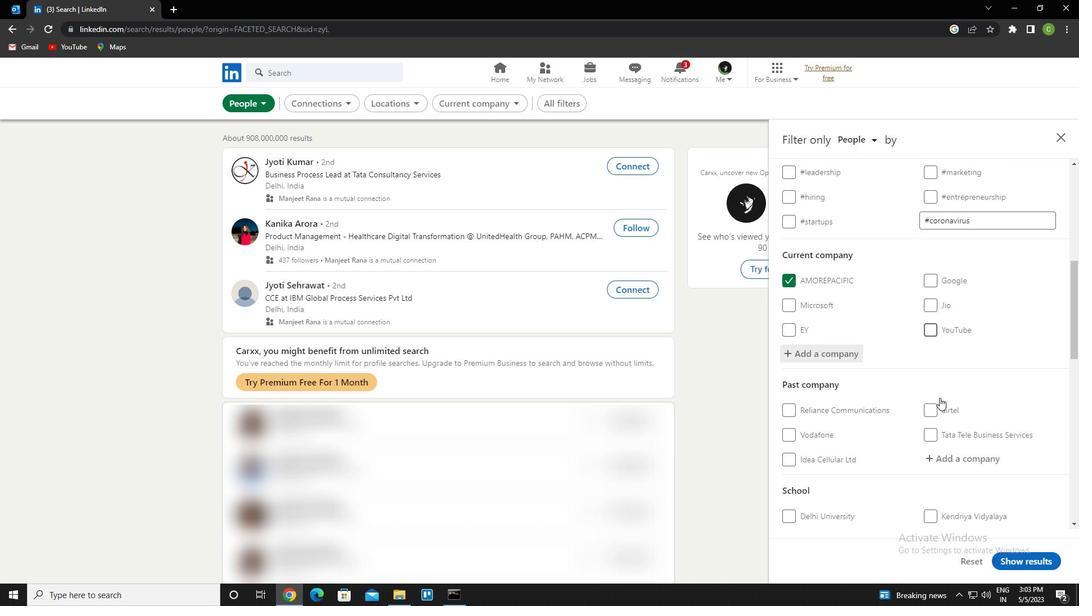 
Action: Mouse moved to (945, 452)
Screenshot: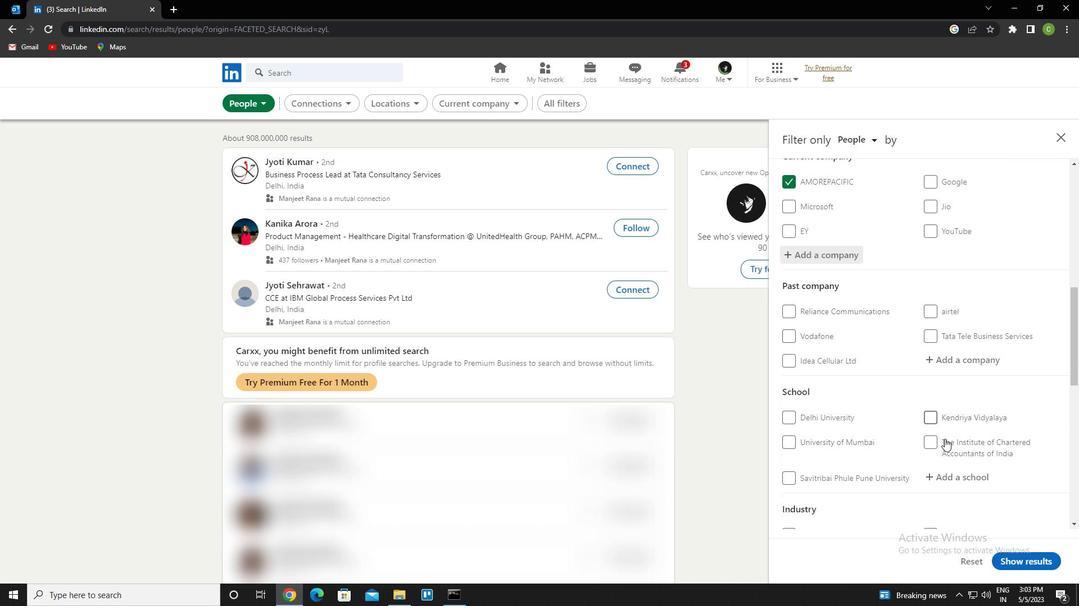 
Action: Mouse scrolled (945, 451) with delta (0, 0)
Screenshot: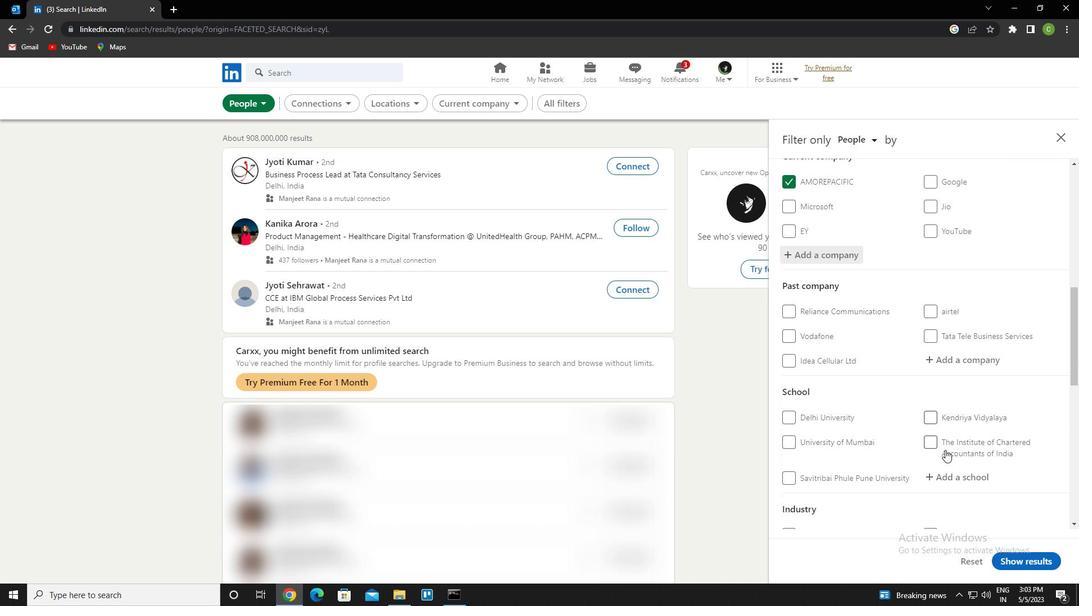 
Action: Mouse moved to (946, 452)
Screenshot: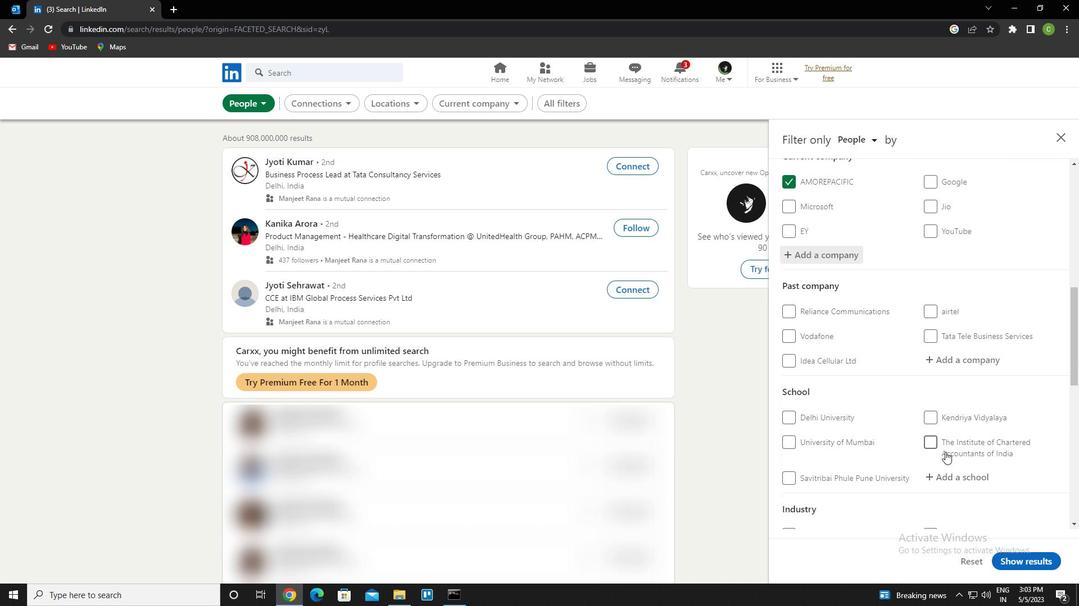 
Action: Mouse scrolled (946, 451) with delta (0, 0)
Screenshot: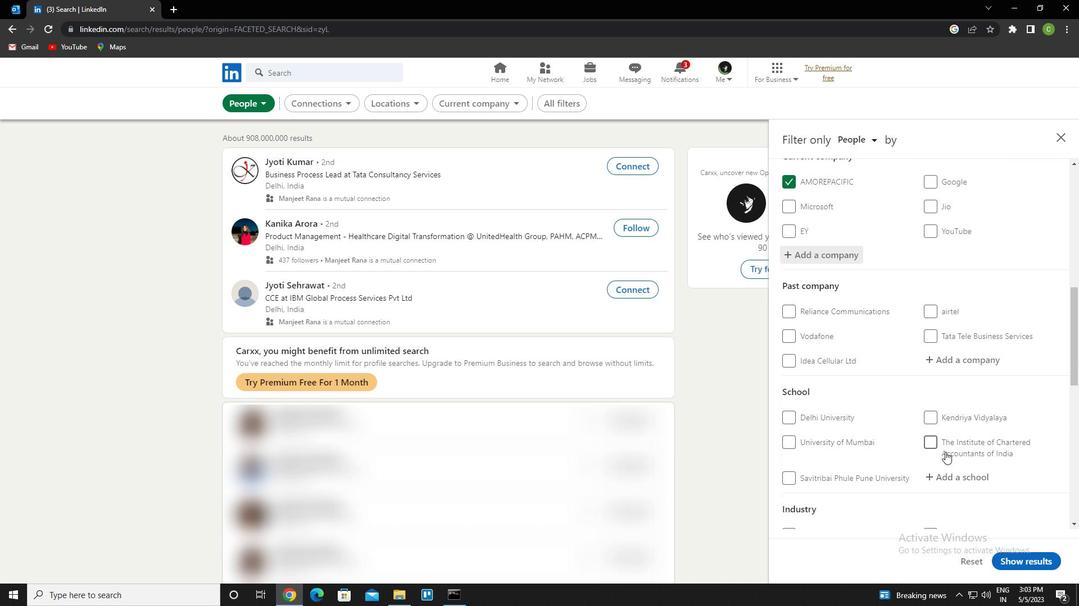 
Action: Mouse moved to (963, 368)
Screenshot: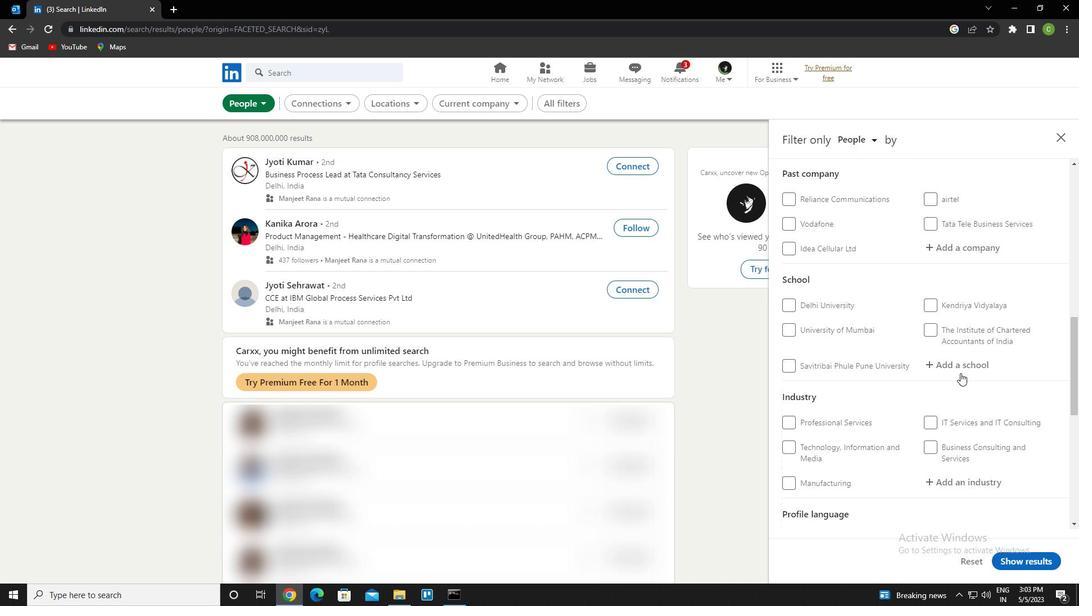 
Action: Mouse pressed left at (963, 368)
Screenshot: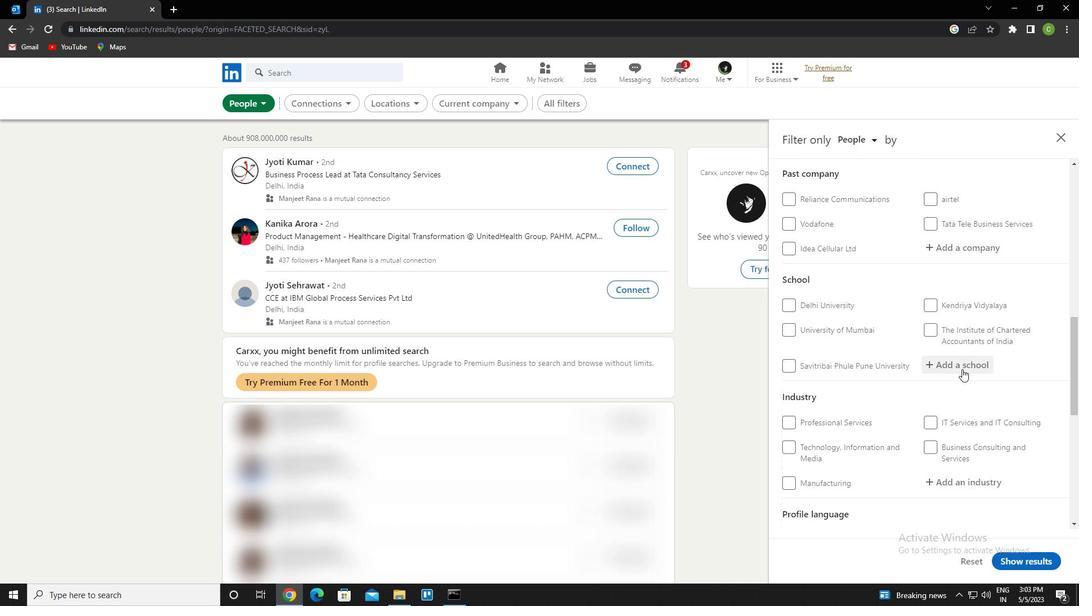 
Action: Key pressed D<Key.caps_lock>R.<Key.space><Key.caps_lock>M<Key.caps_lock>AHALINGAM<Key.space>COLLEGE<Key.space>OF<Key.space>ENGINEERING<Key.space>AND<Key.space>TECHNOLOGY<Key.down><Key.enter>
Screenshot: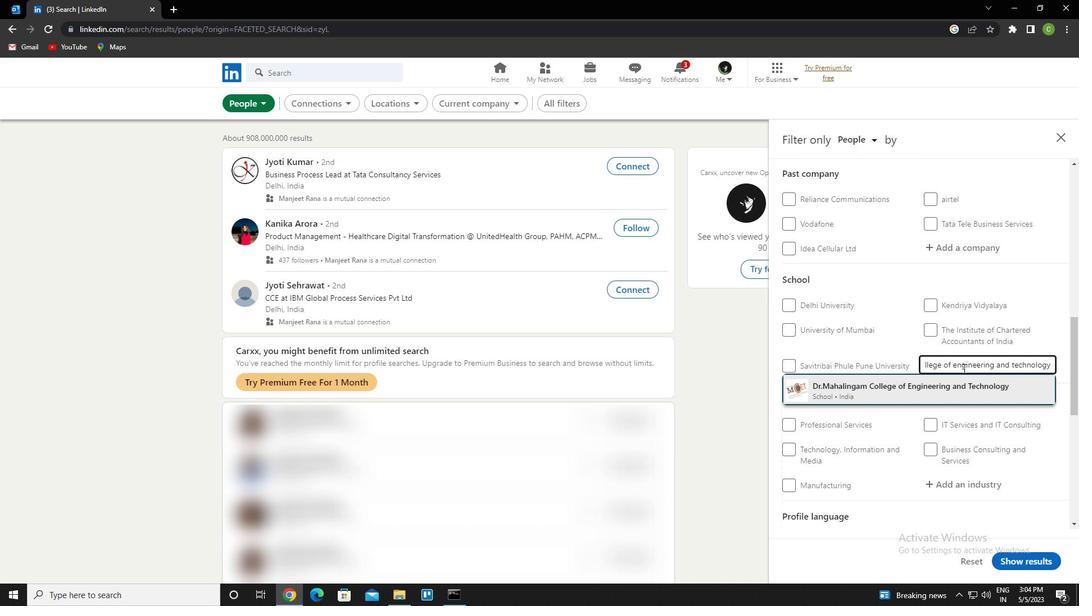 
Action: Mouse moved to (972, 378)
Screenshot: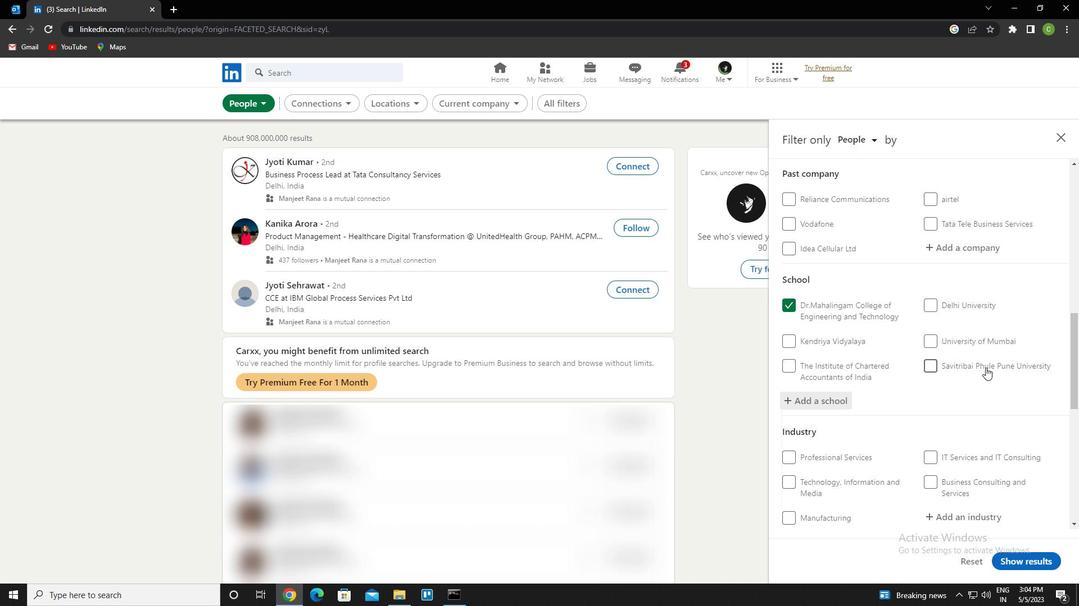 
Action: Mouse scrolled (972, 377) with delta (0, 0)
Screenshot: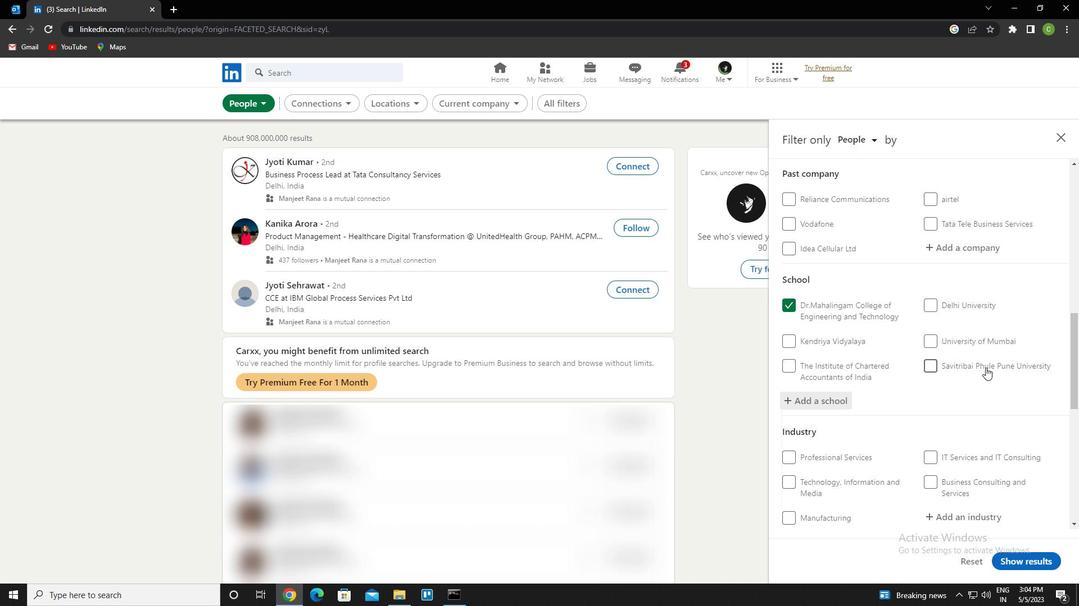 
Action: Mouse moved to (957, 379)
Screenshot: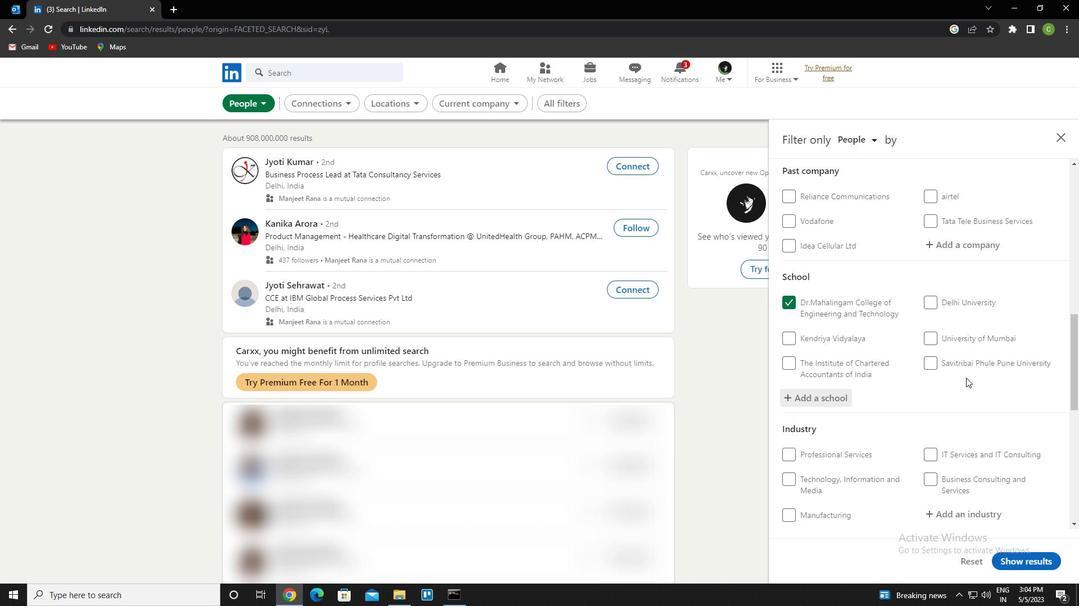 
Action: Mouse scrolled (957, 379) with delta (0, 0)
Screenshot: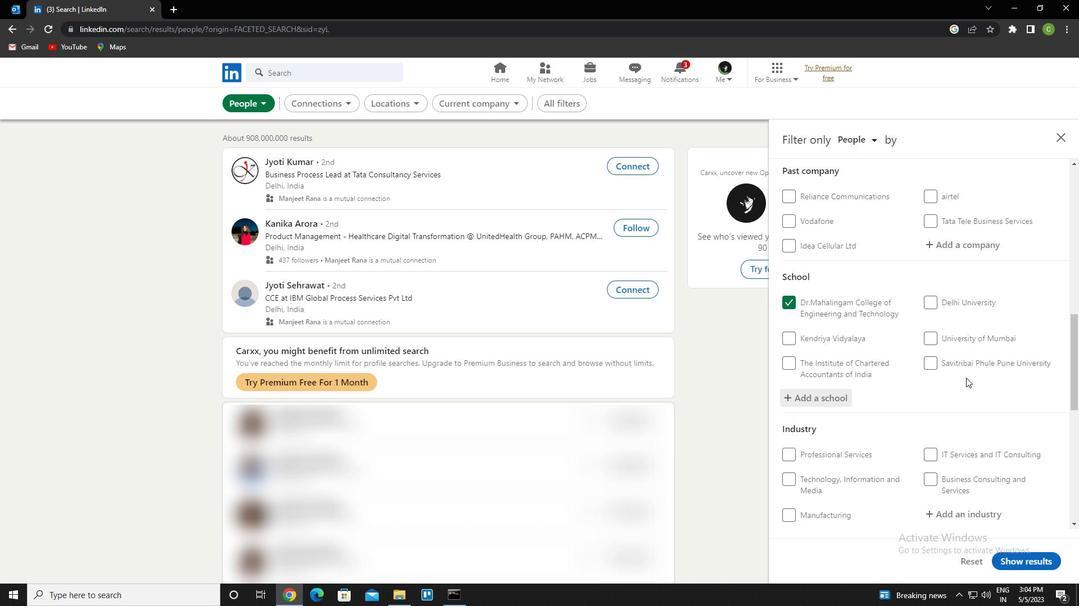 
Action: Mouse moved to (954, 381)
Screenshot: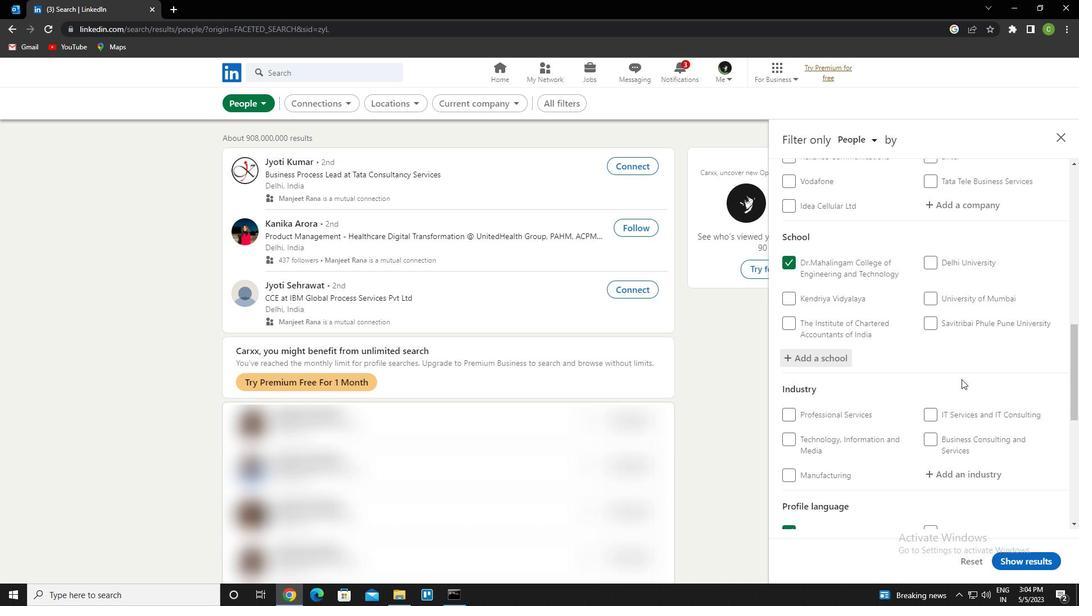
Action: Mouse scrolled (954, 380) with delta (0, 0)
Screenshot: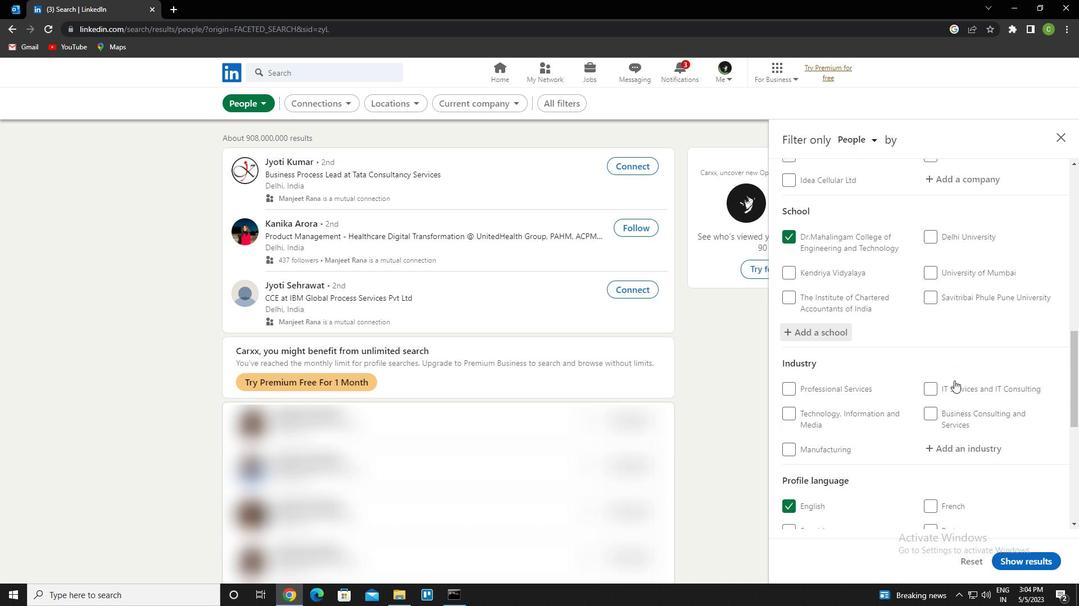 
Action: Mouse moved to (970, 354)
Screenshot: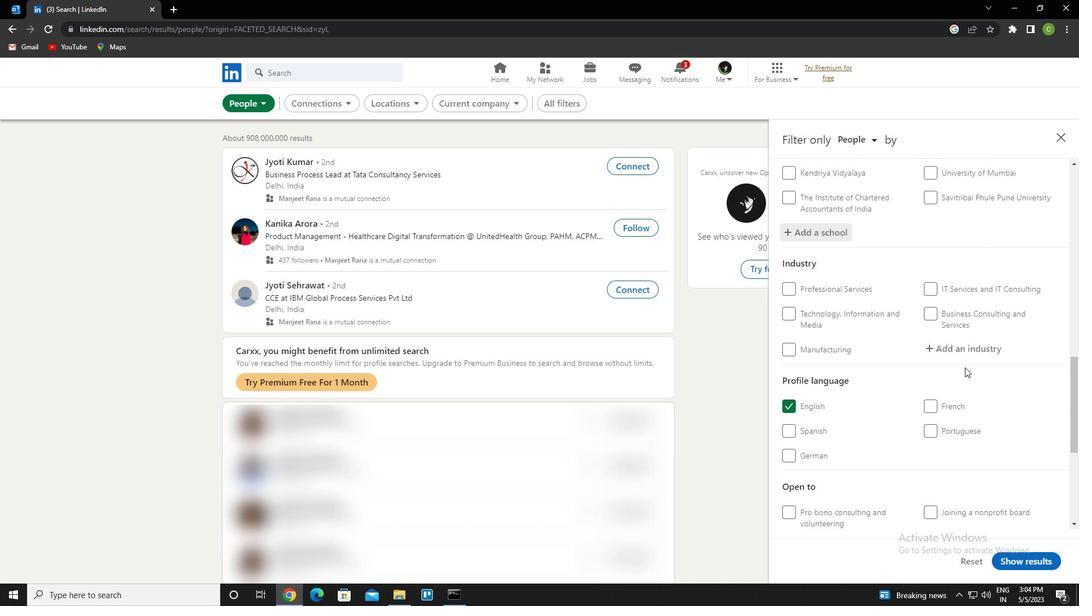
Action: Mouse pressed left at (970, 354)
Screenshot: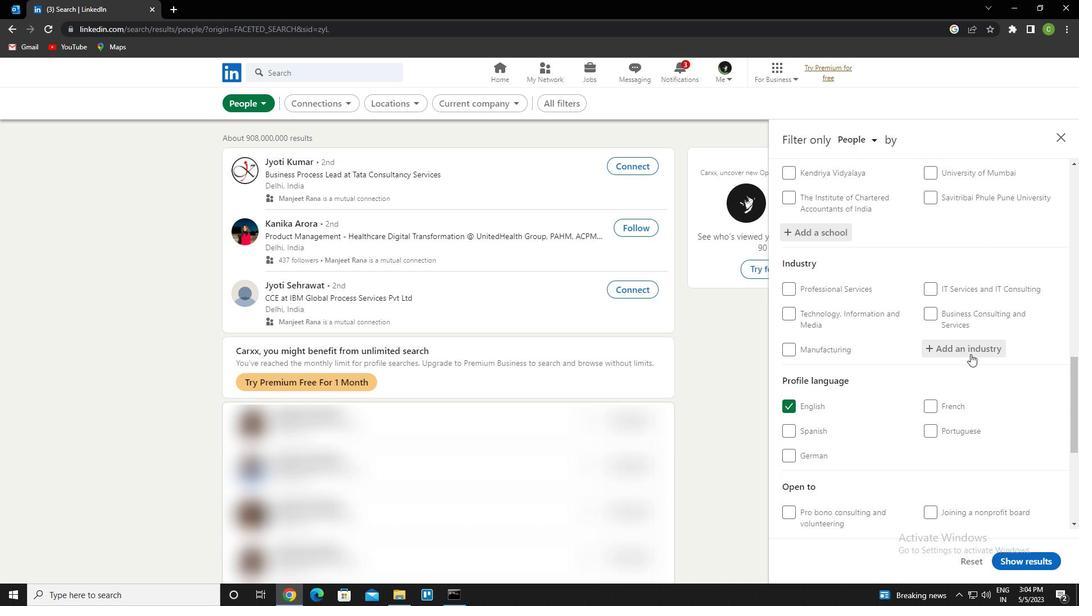 
Action: Key pressed <Key.caps_lock>I<Key.caps_lock>NDIC<Key.backspace>VIDUAL<Key.space>AND<Key.space>FAMILY<Key.space>SERVICES<Key.down><Key.enter>
Screenshot: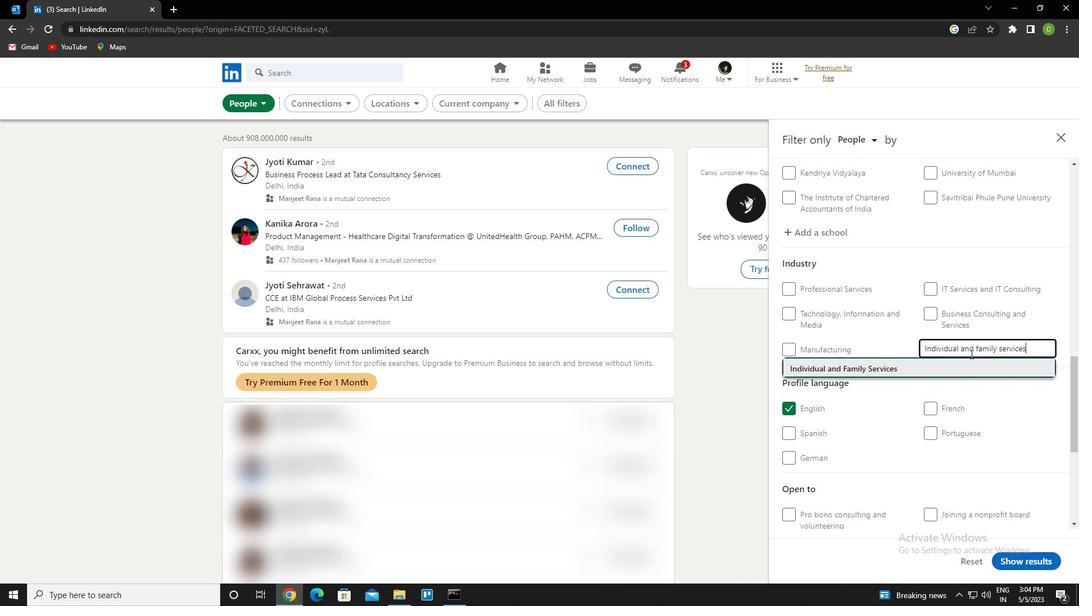 
Action: Mouse moved to (1023, 424)
Screenshot: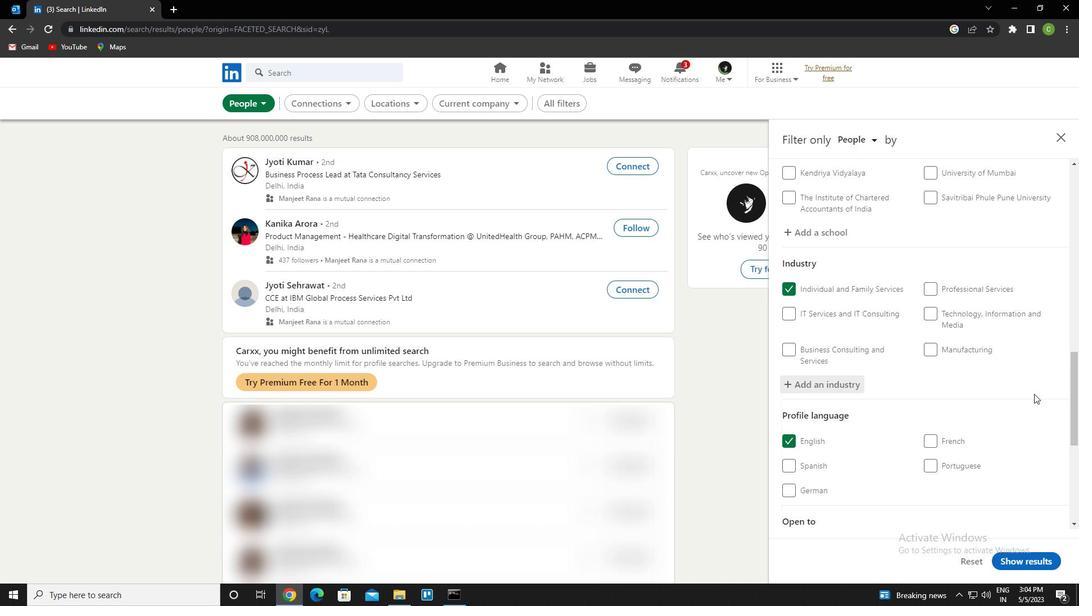 
Action: Mouse scrolled (1023, 423) with delta (0, 0)
Screenshot: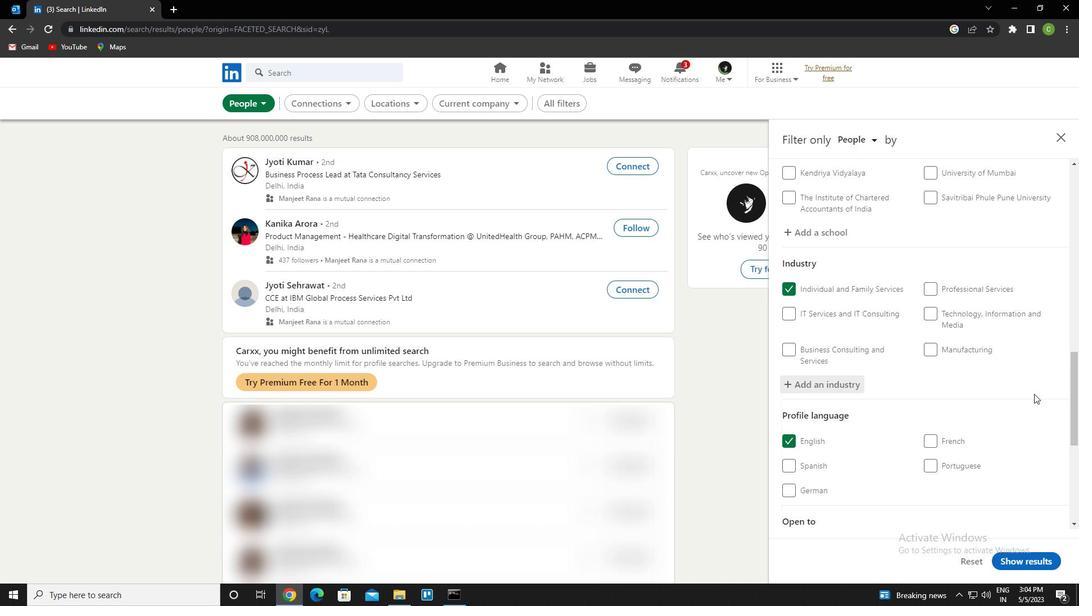 
Action: Mouse moved to (1019, 428)
Screenshot: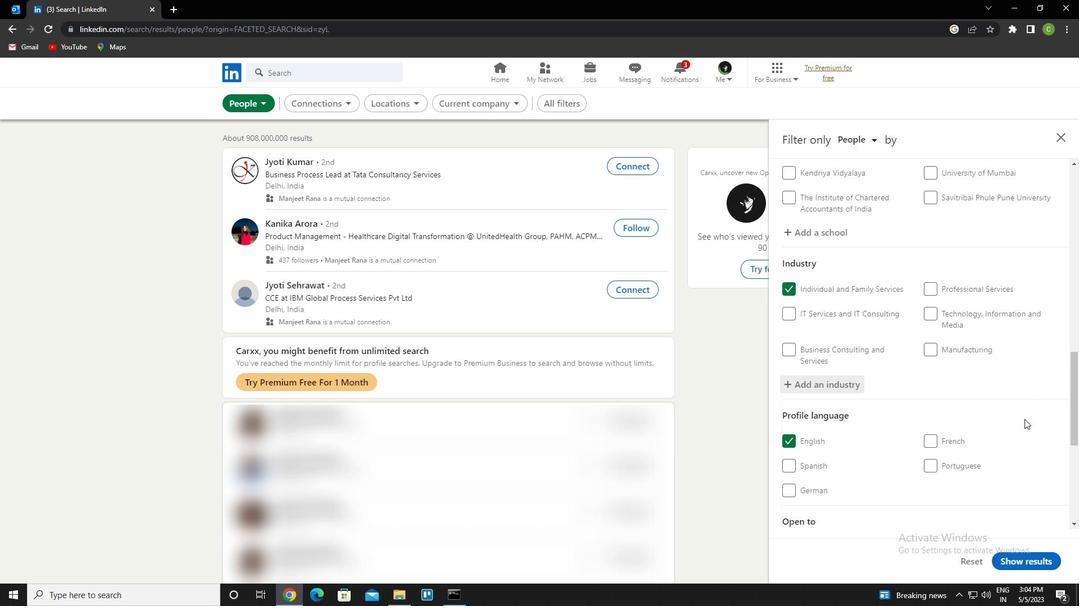 
Action: Mouse scrolled (1019, 428) with delta (0, 0)
Screenshot: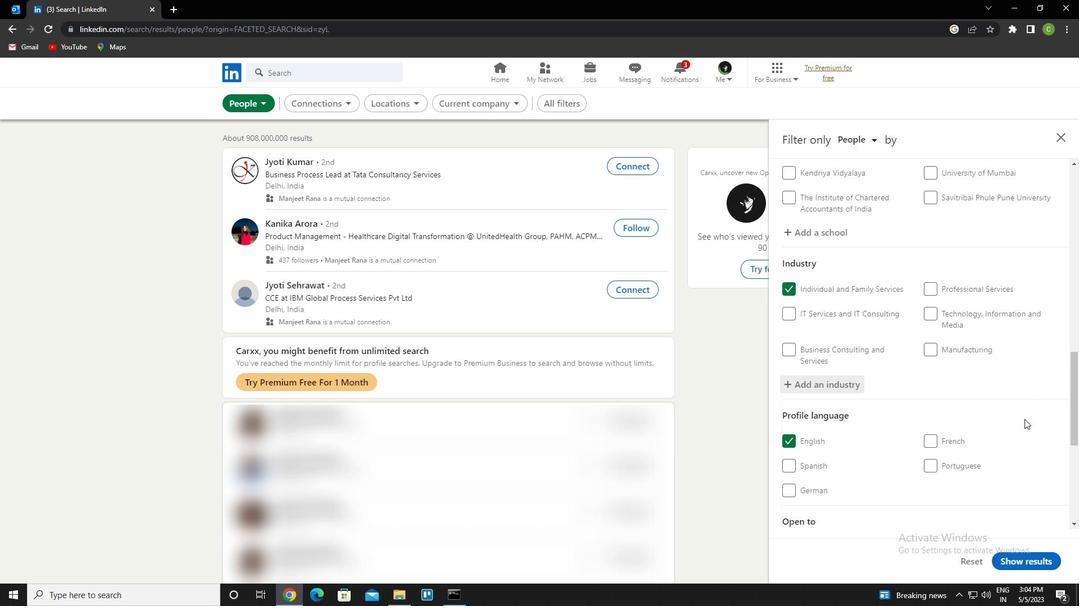 
Action: Mouse moved to (1014, 428)
Screenshot: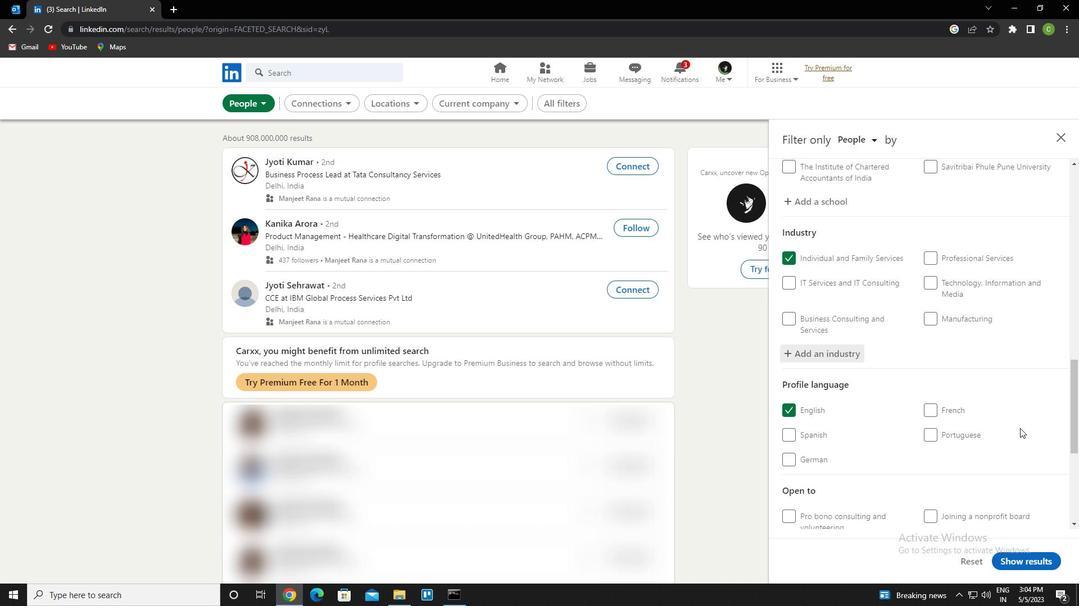 
Action: Mouse scrolled (1014, 428) with delta (0, 0)
Screenshot: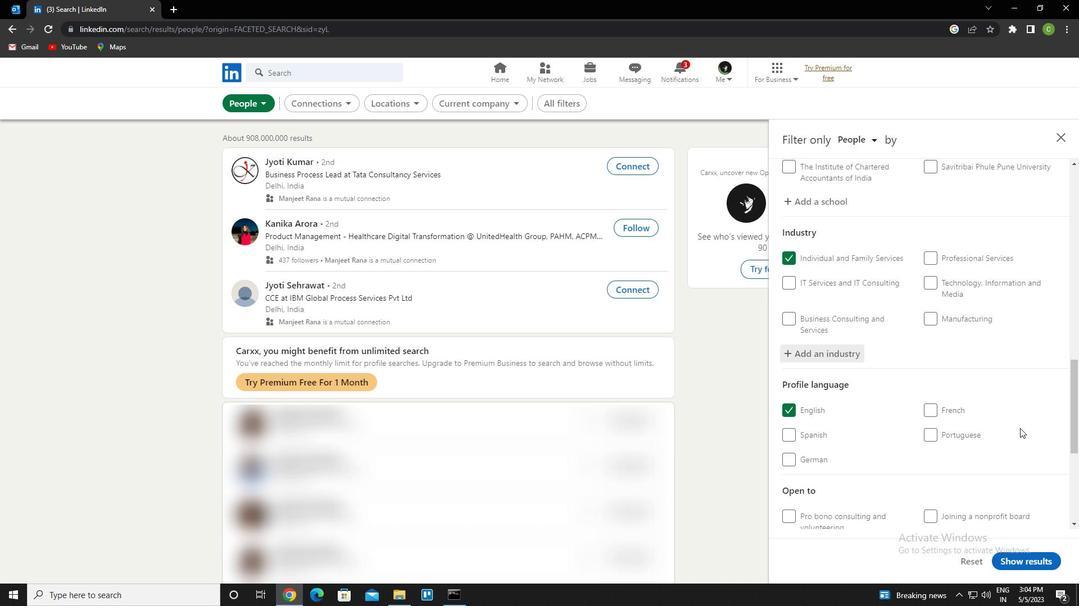 
Action: Mouse moved to (1013, 428)
Screenshot: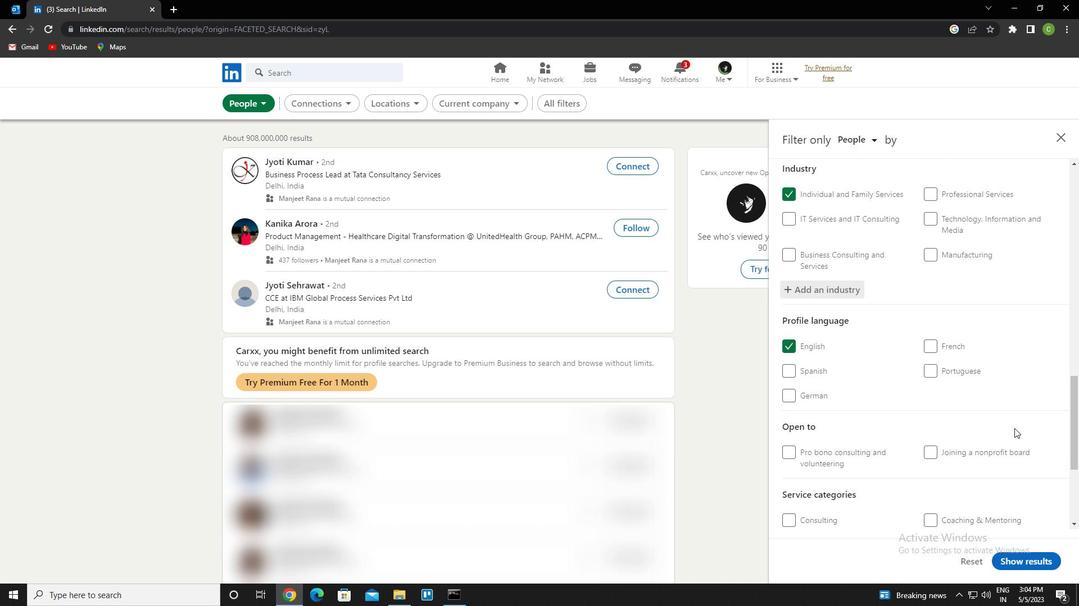 
Action: Mouse scrolled (1013, 428) with delta (0, 0)
Screenshot: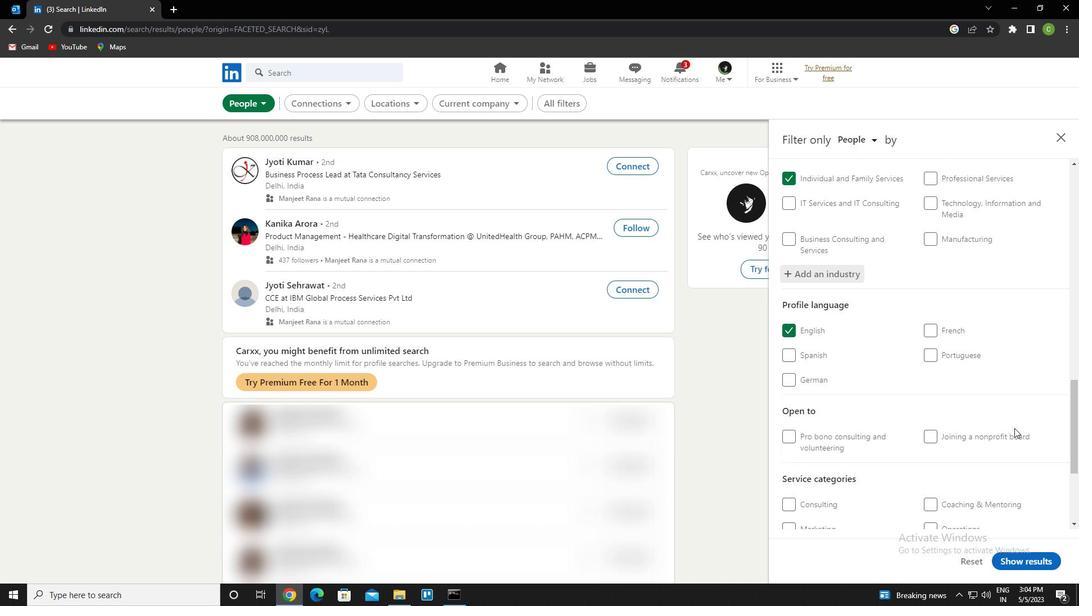 
Action: Mouse moved to (1011, 430)
Screenshot: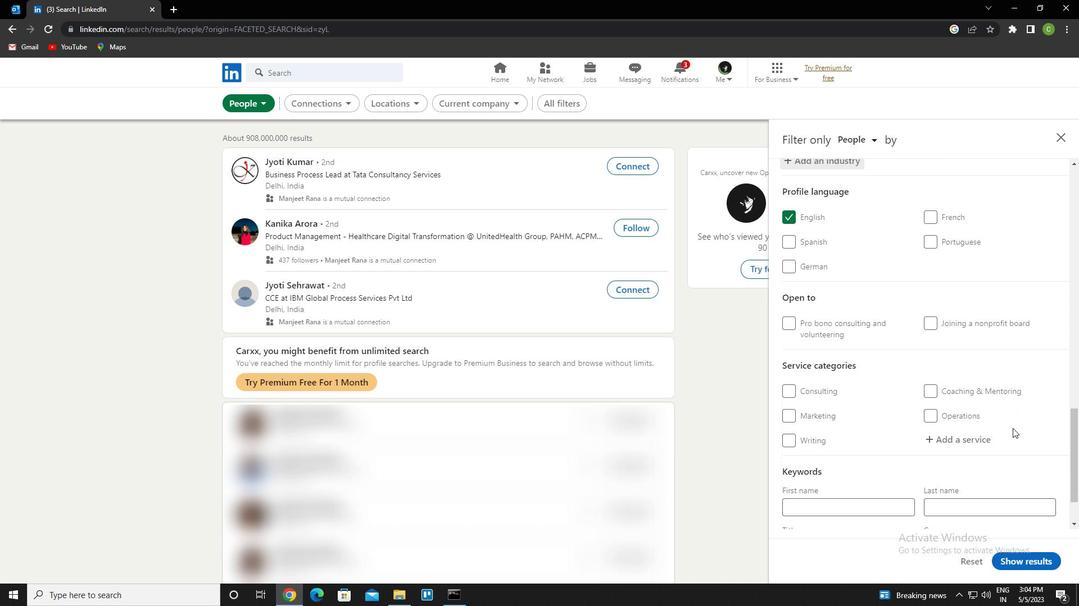 
Action: Mouse scrolled (1011, 429) with delta (0, 0)
Screenshot: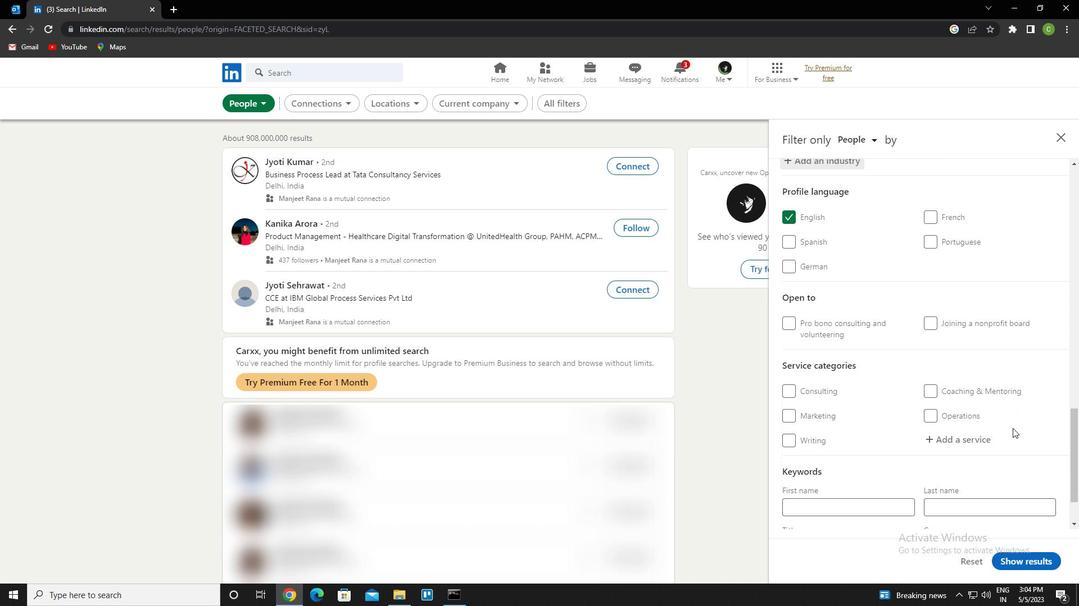 
Action: Mouse moved to (1009, 431)
Screenshot: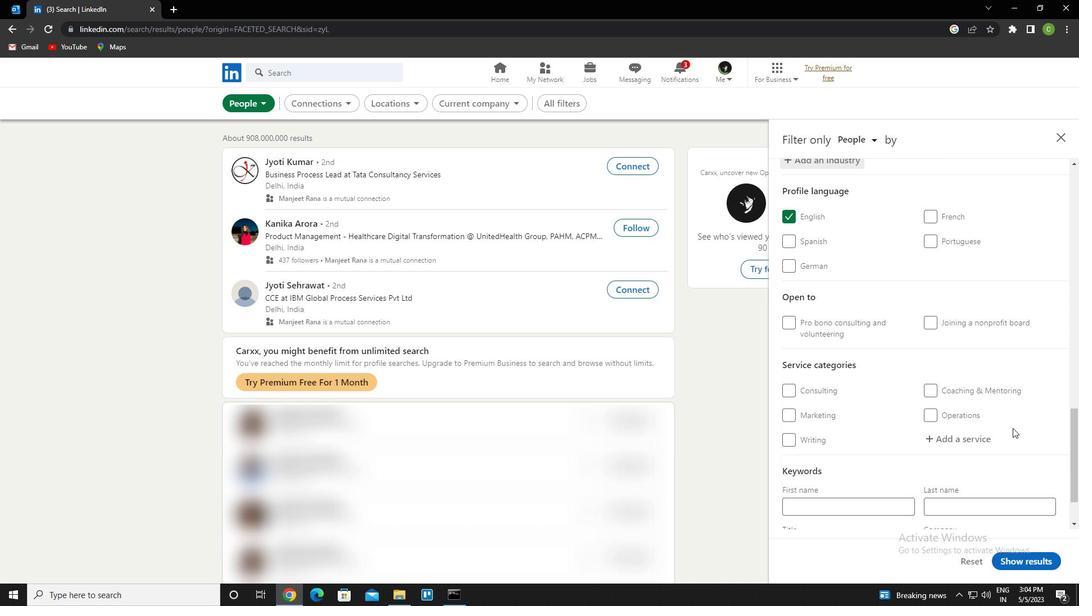 
Action: Mouse scrolled (1009, 431) with delta (0, 0)
Screenshot: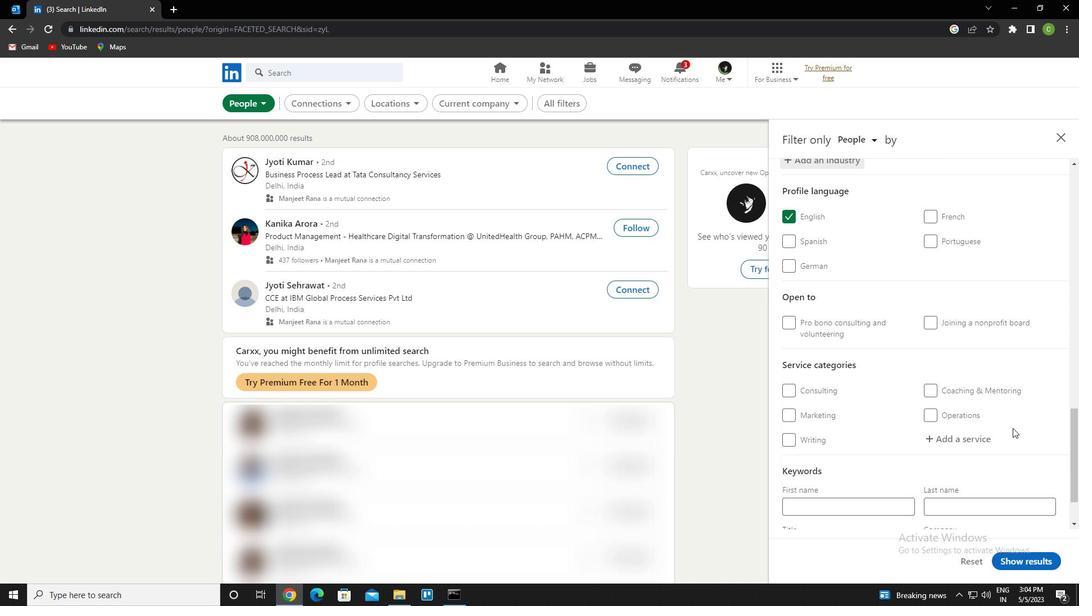 
Action: Mouse moved to (964, 375)
Screenshot: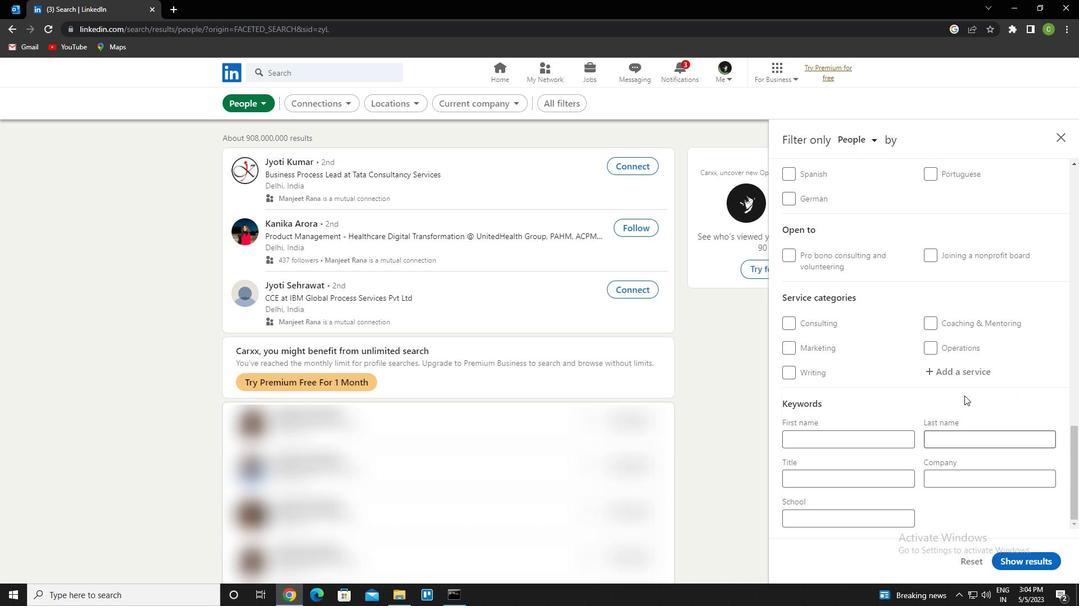 
Action: Mouse pressed left at (964, 375)
Screenshot: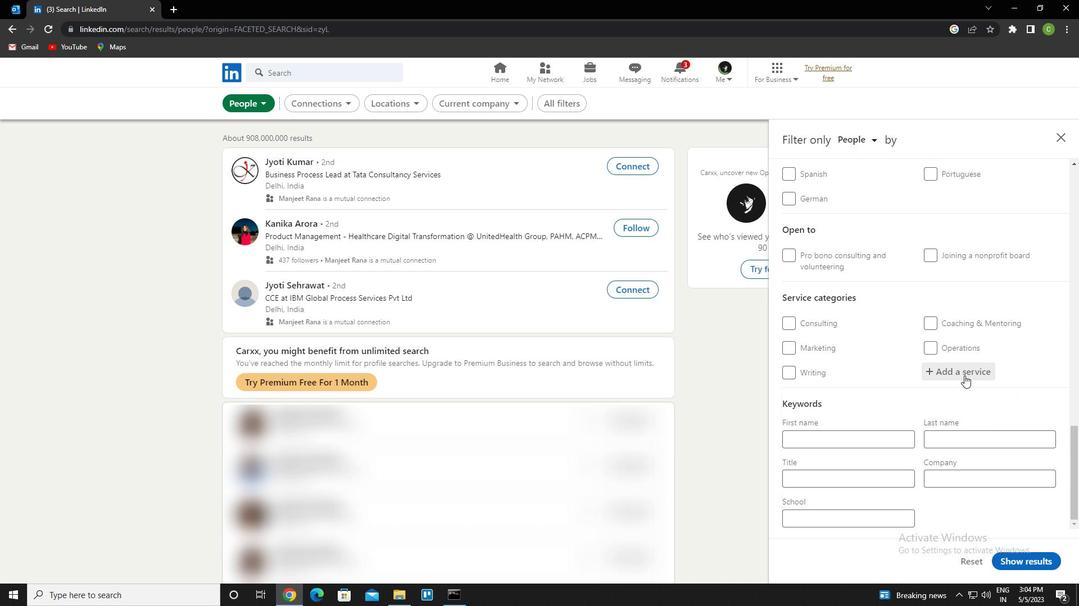 
Action: Key pressed <Key.caps_lock>C<Key.caps_lock>ONSULTING<Key.enter>
Screenshot: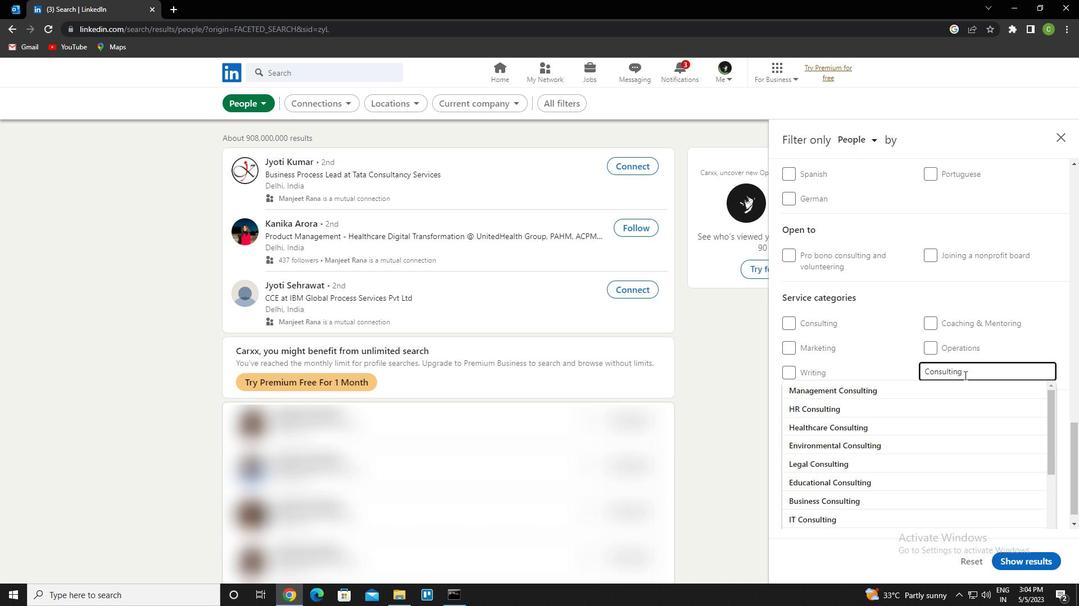 
Action: Mouse scrolled (964, 375) with delta (0, 0)
Screenshot: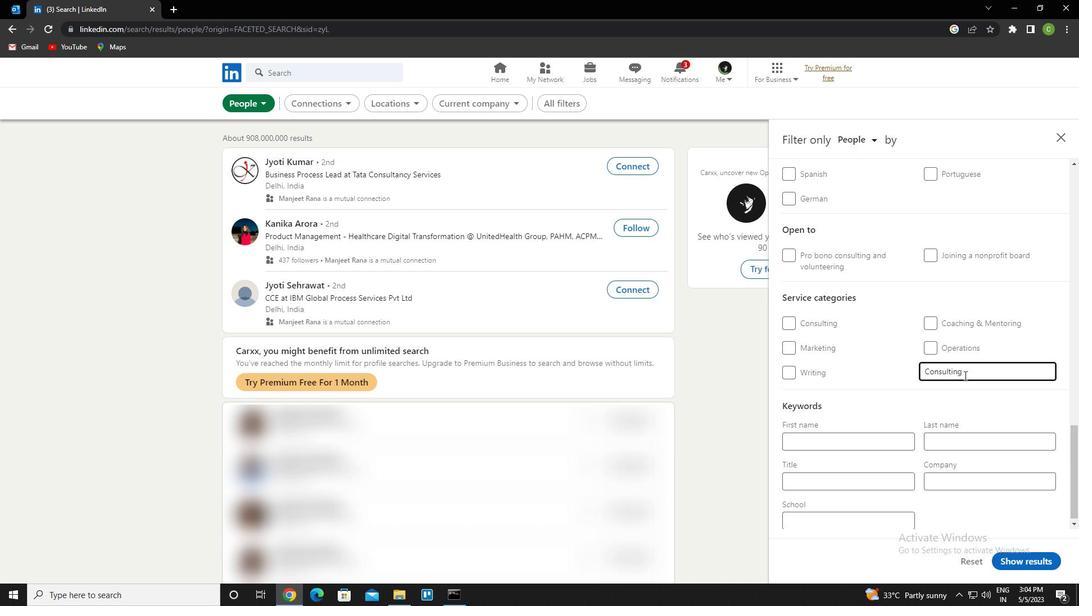 
Action: Mouse moved to (960, 374)
Screenshot: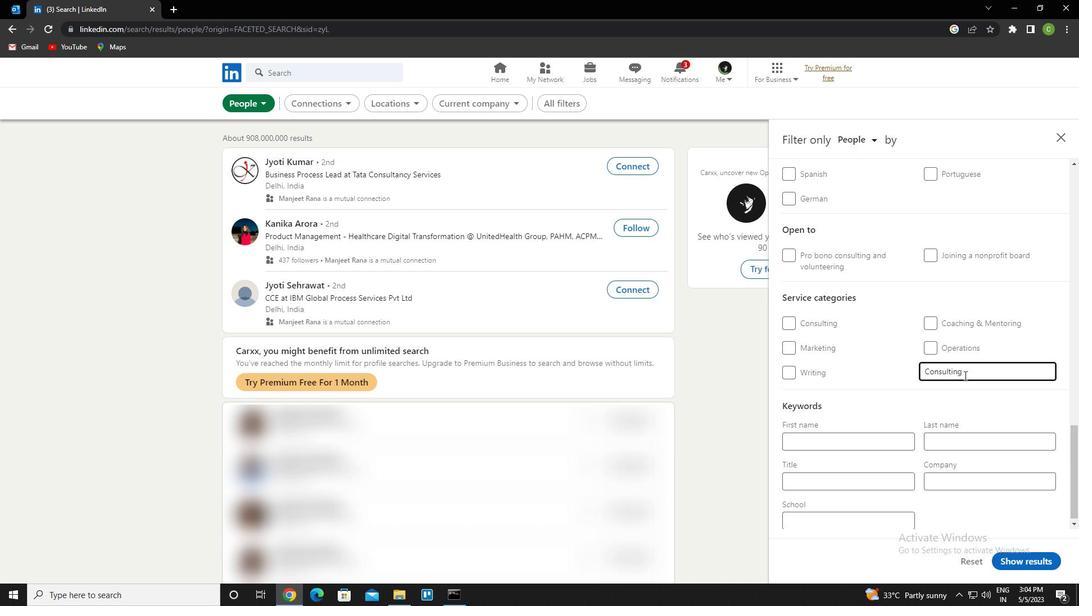 
Action: Mouse scrolled (960, 374) with delta (0, 0)
Screenshot: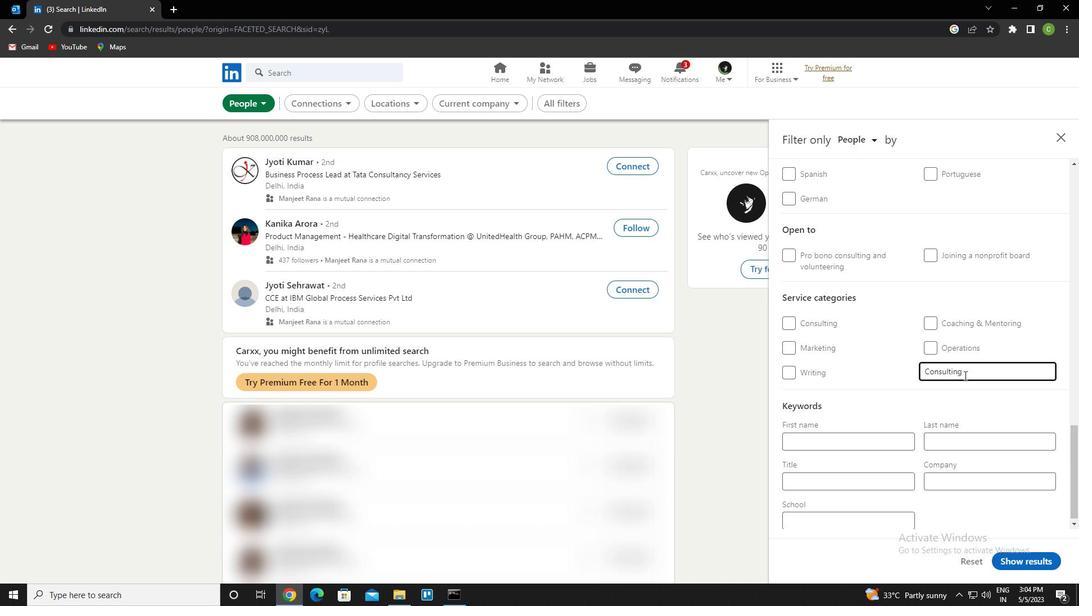 
Action: Mouse moved to (960, 374)
Screenshot: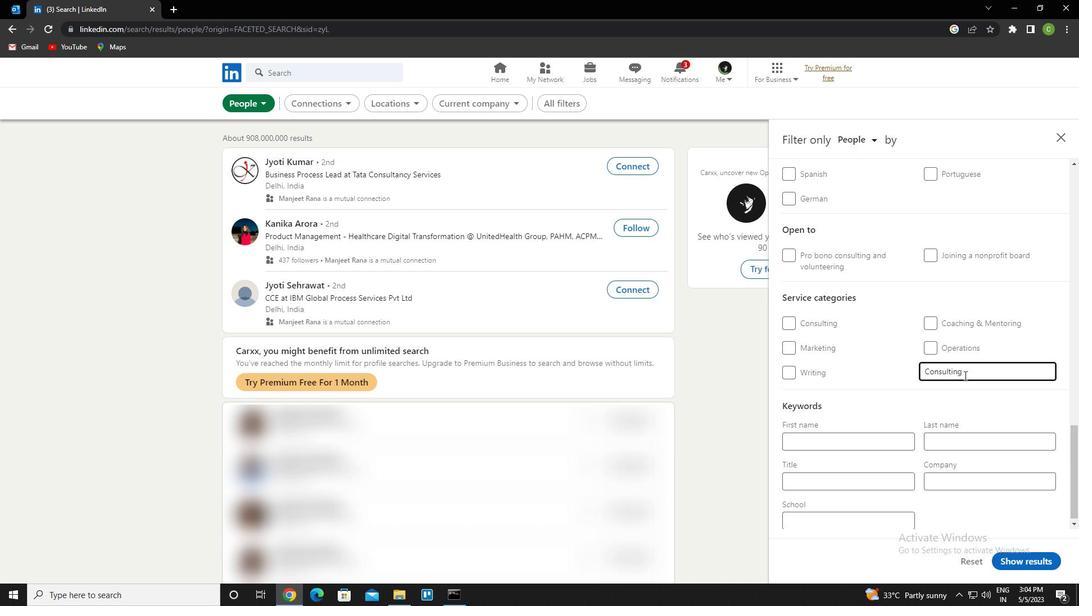 
Action: Mouse scrolled (960, 373) with delta (0, 0)
Screenshot: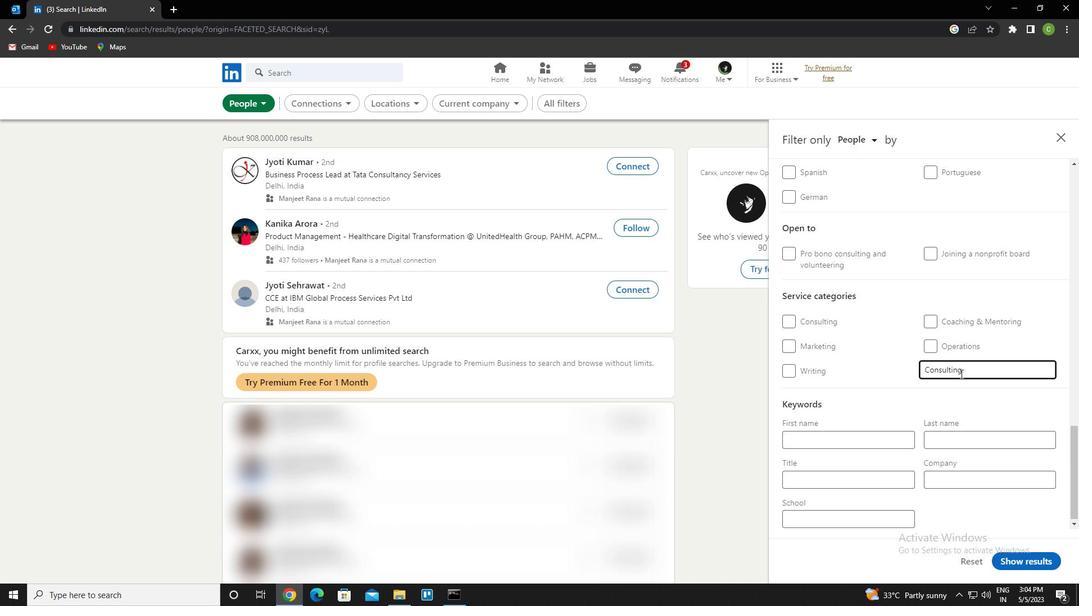 
Action: Mouse scrolled (960, 373) with delta (0, 0)
Screenshot: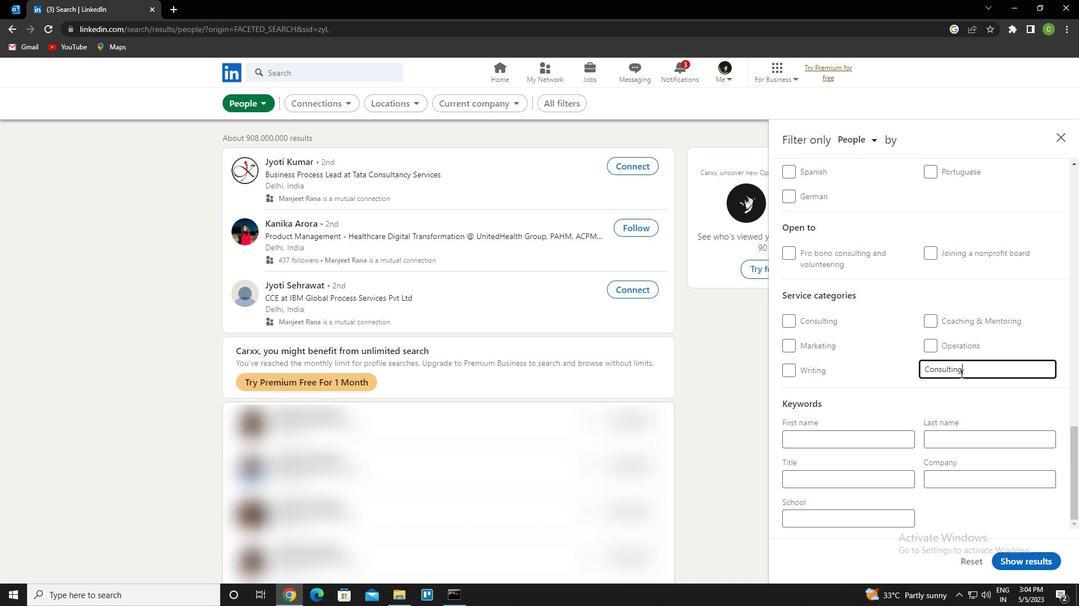 
Action: Mouse scrolled (960, 373) with delta (0, 0)
Screenshot: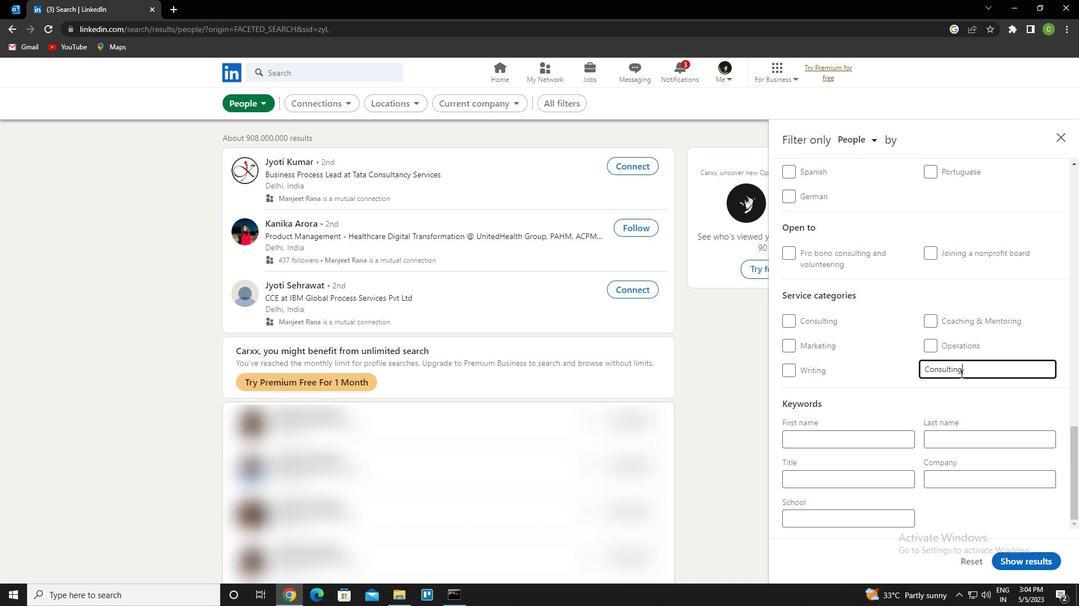 
Action: Mouse moved to (959, 373)
Screenshot: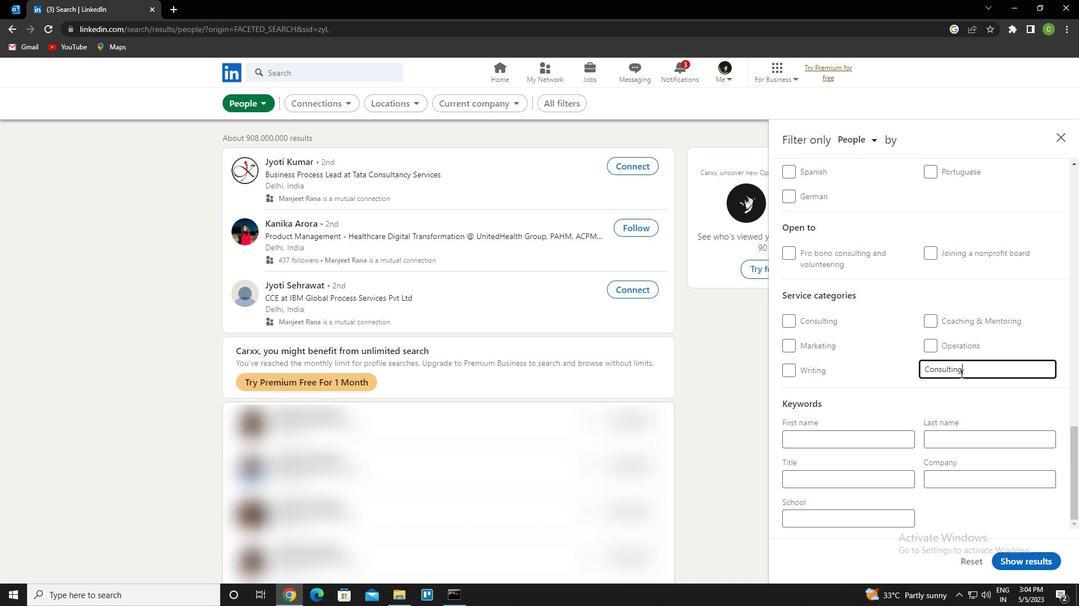 
Action: Mouse scrolled (959, 373) with delta (0, 0)
Screenshot: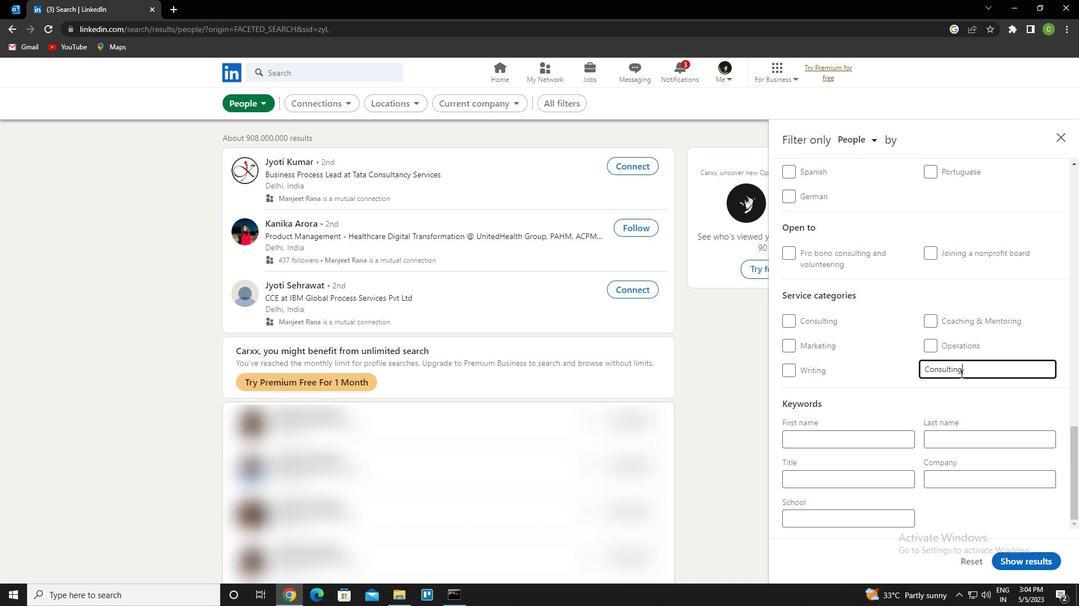 
Action: Mouse moved to (854, 486)
Screenshot: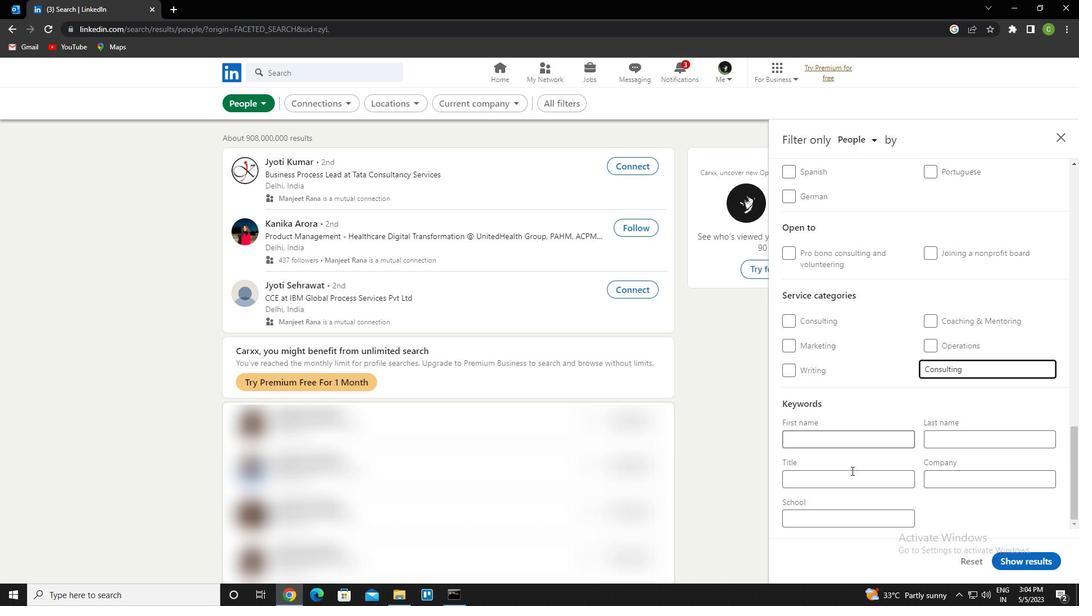 
Action: Mouse pressed left at (854, 486)
Screenshot: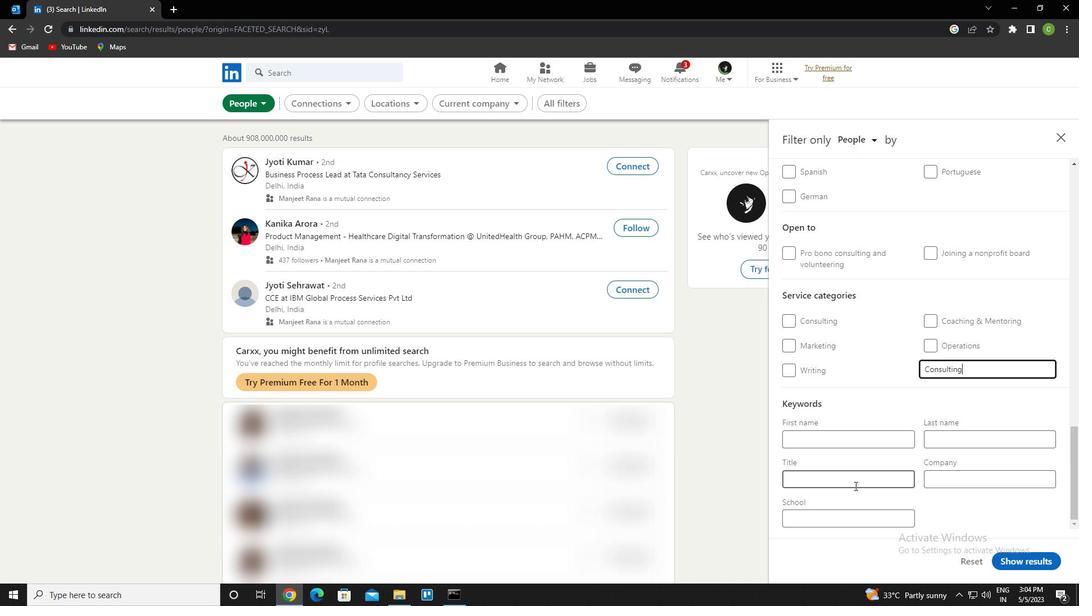 
Action: Key pressed <Key.caps_lock>T<Key.caps_lock>EE<Key.backspace>LEPHI<Key.backspace>ONE<Key.space><Key.caps_lock>O<Key.caps_lock>PERATOR
Screenshot: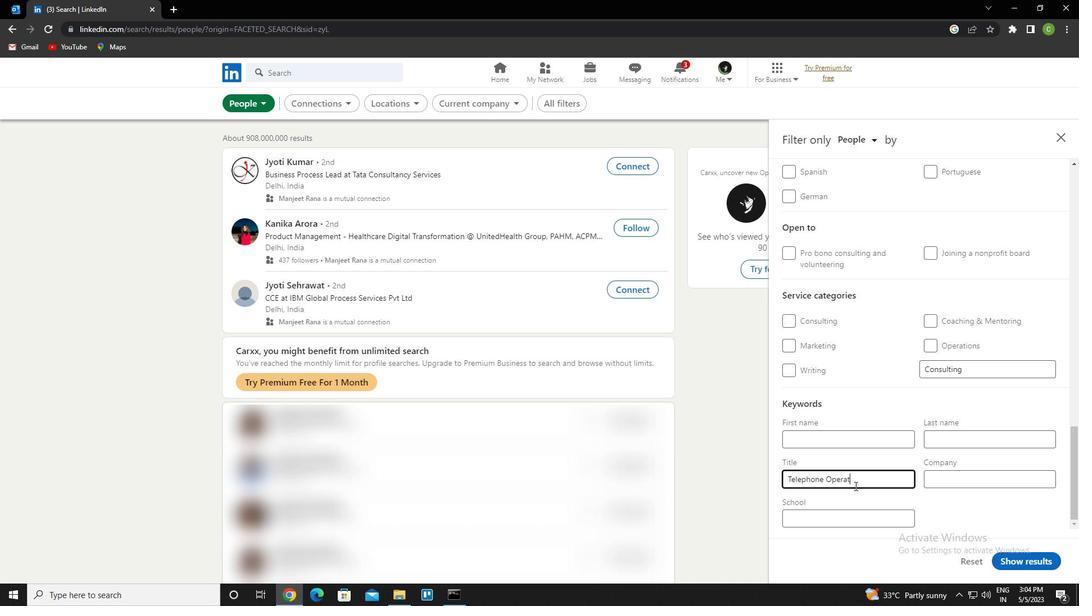 
Action: Mouse moved to (1003, 557)
Screenshot: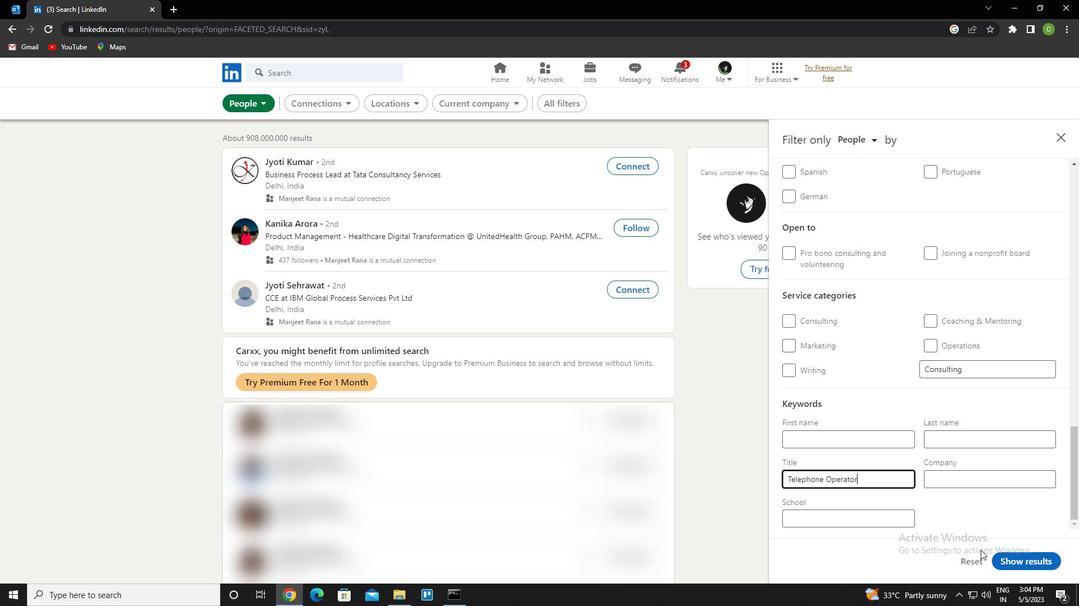 
Action: Mouse pressed left at (1003, 557)
Screenshot: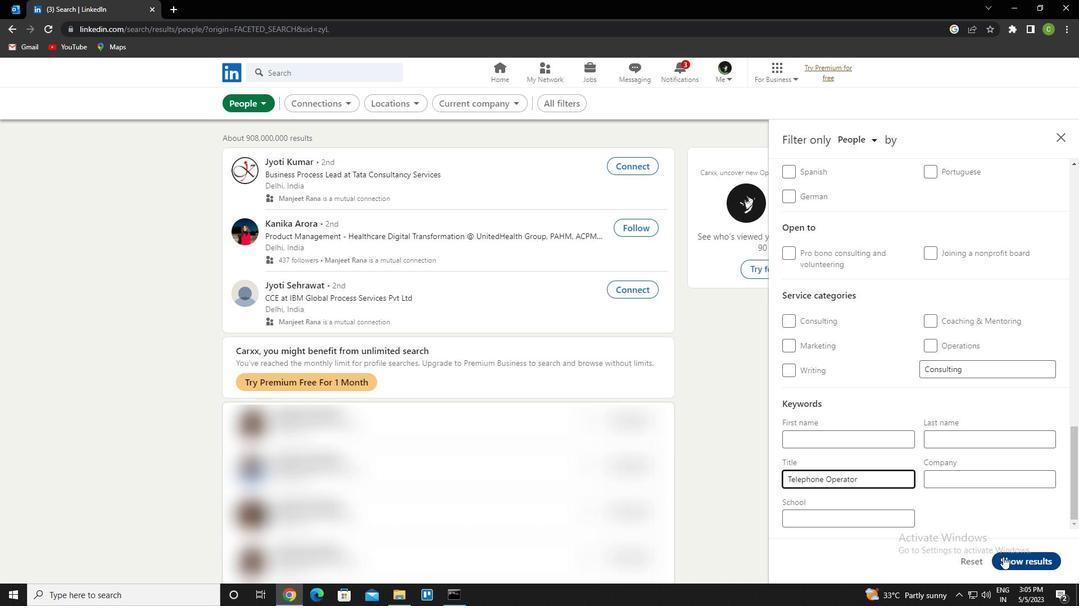 
Action: Mouse moved to (626, 481)
Screenshot: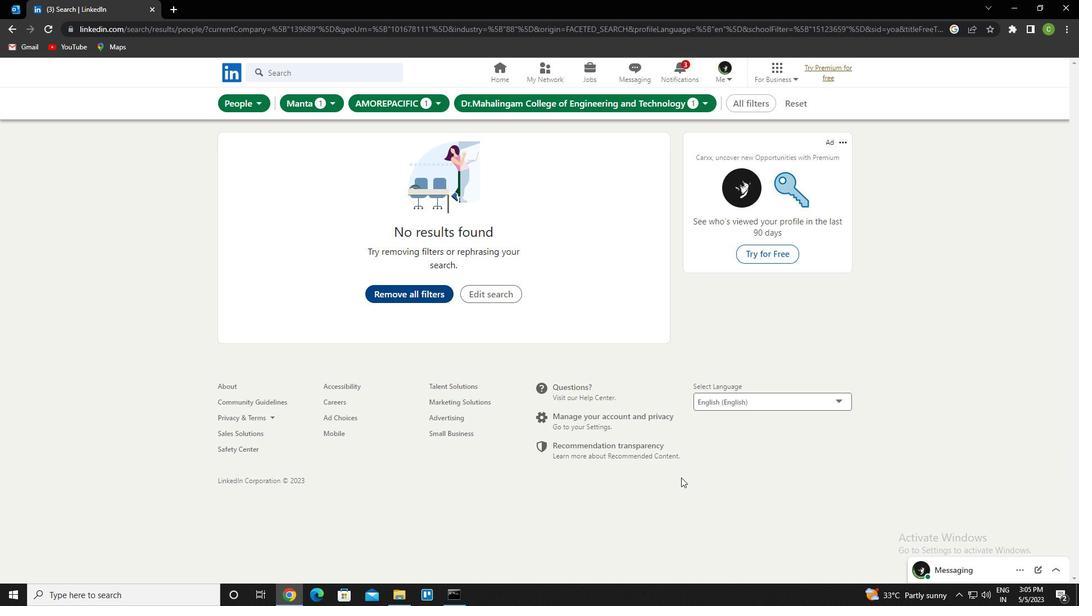 
